 Task: Design a personalized luggage tag.
Action: Mouse moved to (170, 134)
Screenshot: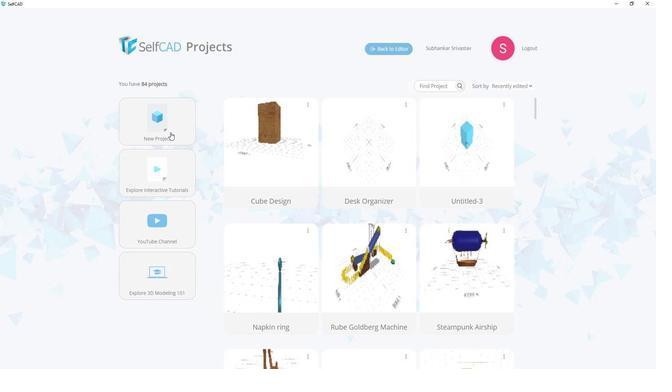 
Action: Mouse pressed left at (170, 134)
Screenshot: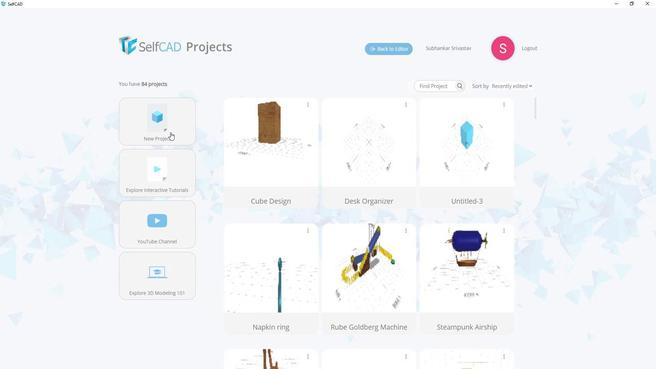 
Action: Mouse moved to (337, 151)
Screenshot: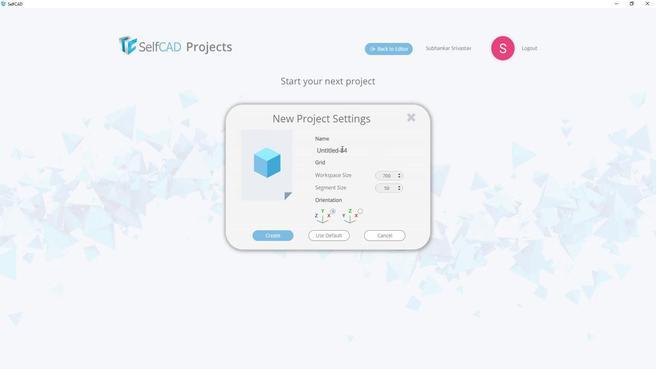 
Action: Mouse pressed left at (337, 151)
Screenshot: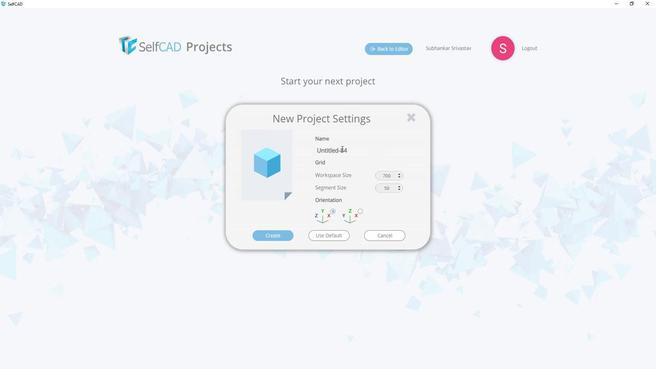 
Action: Mouse pressed left at (337, 151)
Screenshot: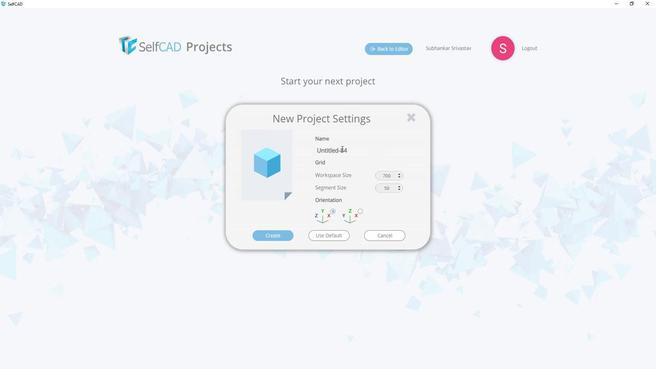 
Action: Key pressed <Key.shift>New<Key.space><Key.shift>Luggage<Key.space><Key.shift>Tag
Screenshot: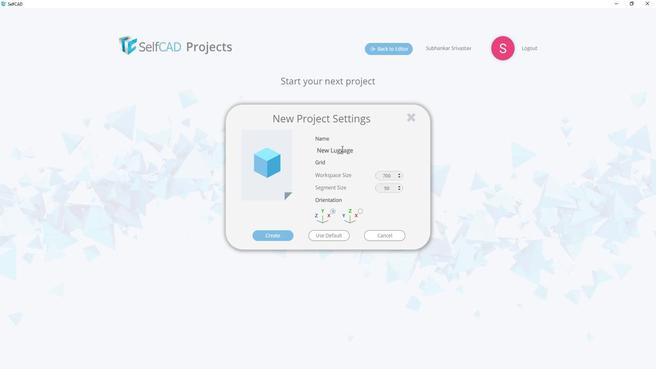
Action: Mouse moved to (274, 240)
Screenshot: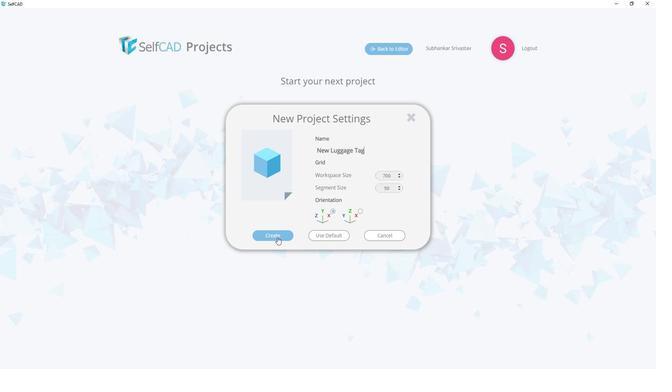 
Action: Mouse pressed left at (274, 240)
Screenshot: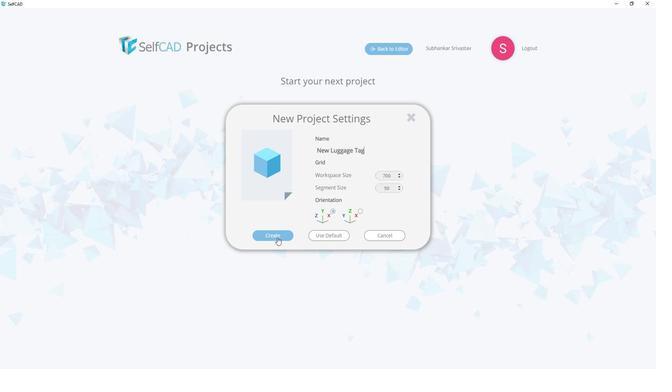 
Action: Mouse moved to (36, 69)
Screenshot: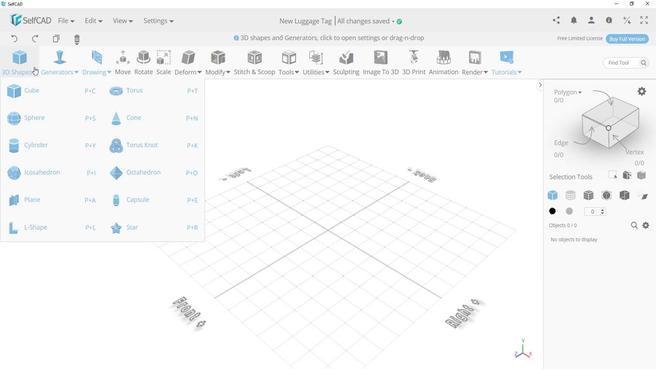 
Action: Mouse pressed left at (36, 69)
Screenshot: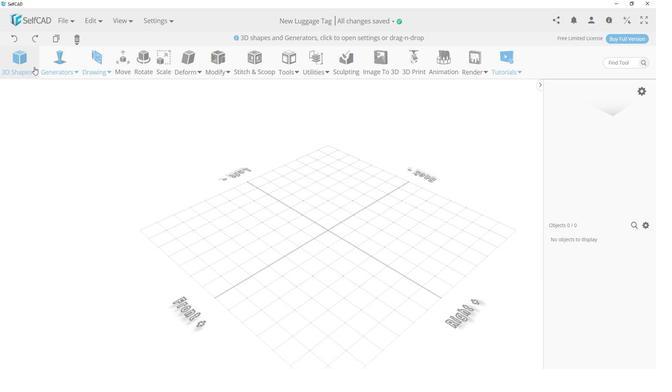
Action: Mouse moved to (72, 185)
Screenshot: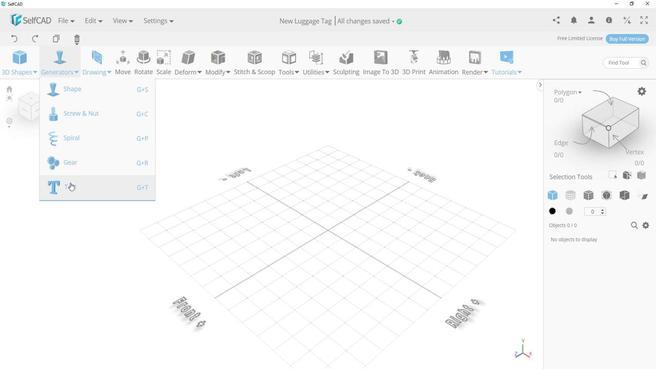 
Action: Mouse pressed left at (72, 185)
Screenshot: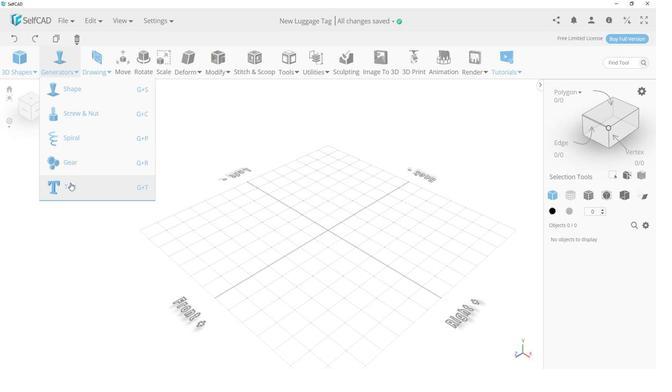
Action: Mouse moved to (34, 142)
Screenshot: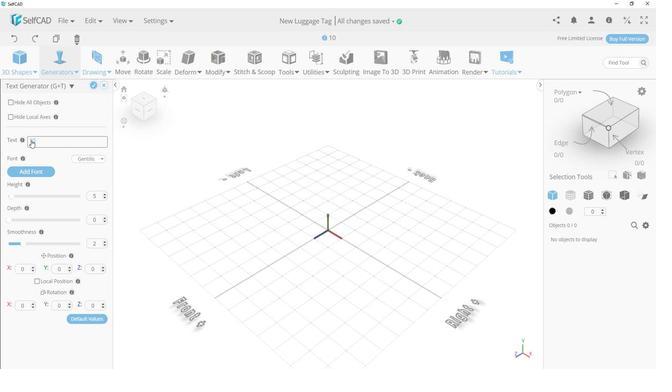 
Action: Mouse pressed left at (34, 142)
Screenshot: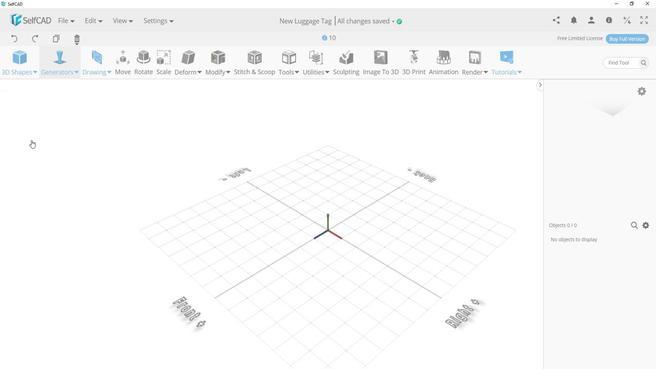 
Action: Mouse pressed left at (34, 142)
Screenshot: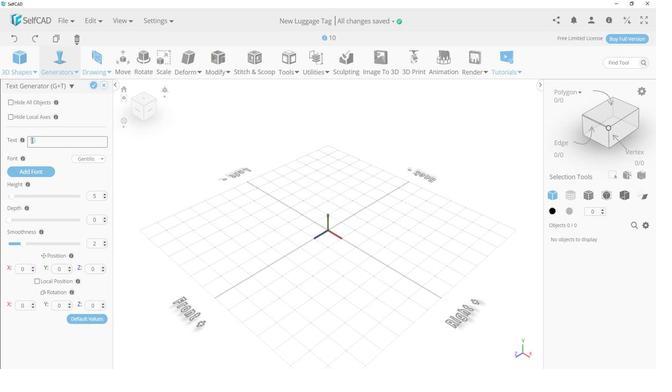 
Action: Key pressed m
Screenshot: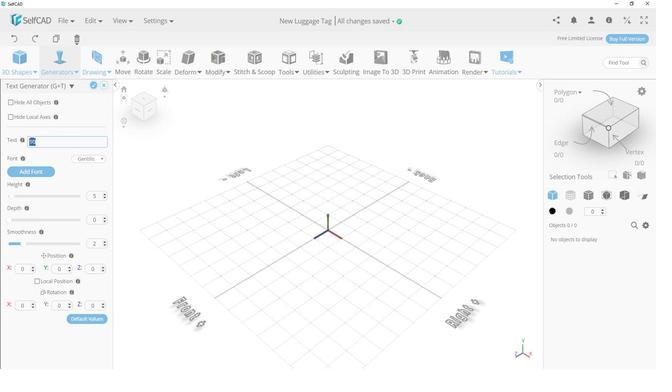 
Action: Mouse moved to (43, 144)
Screenshot: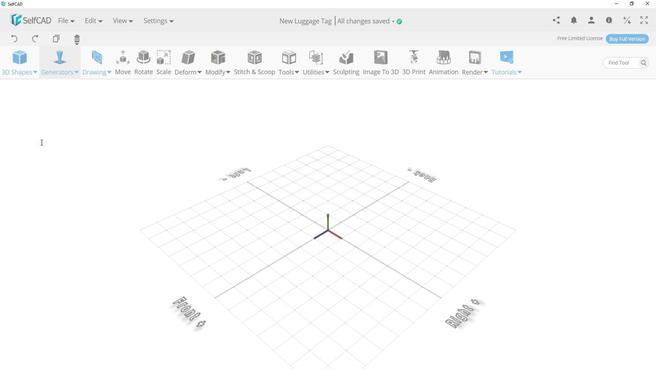 
Action: Key pressed <Key.backspace><Key.shift><<Key.backspace><Key.shift>M
Screenshot: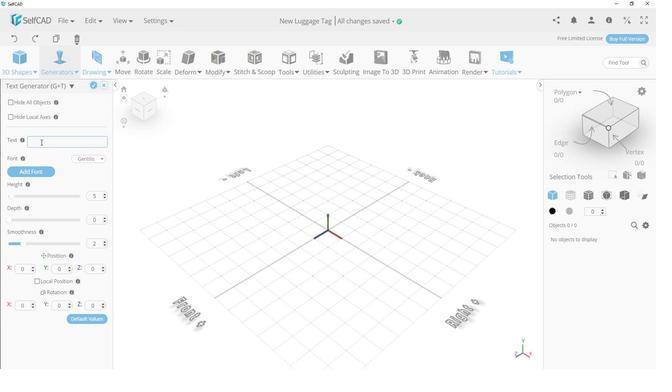 
Action: Mouse moved to (12, 199)
Screenshot: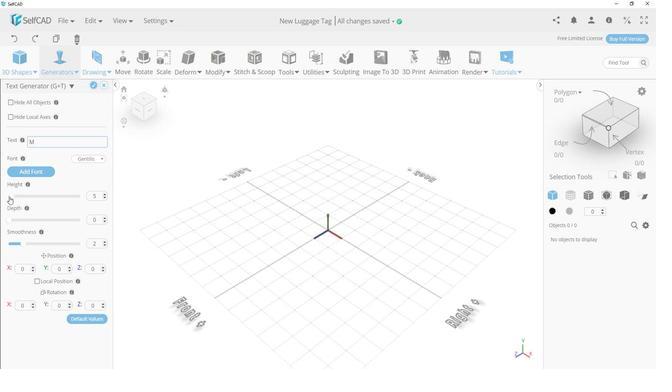 
Action: Mouse pressed left at (12, 199)
Screenshot: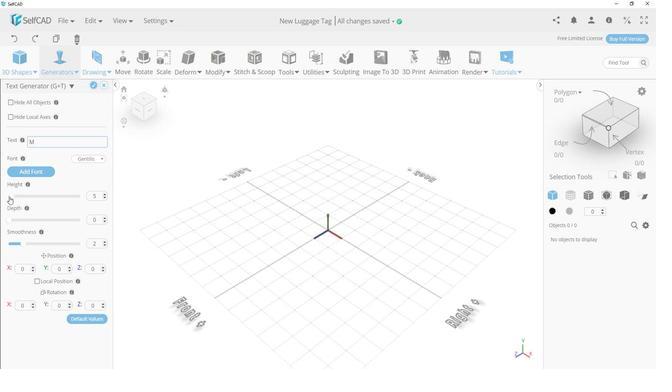 
Action: Mouse moved to (12, 222)
Screenshot: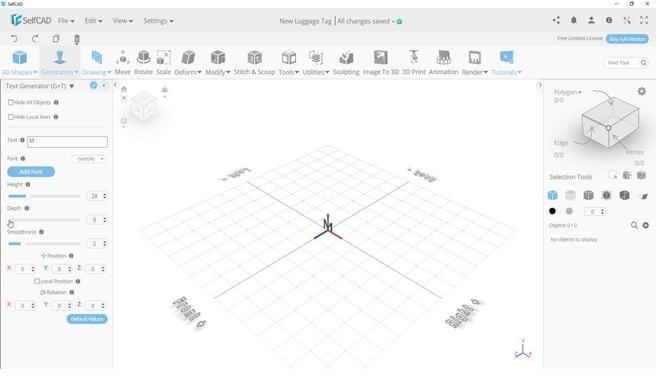 
Action: Mouse pressed left at (12, 222)
Screenshot: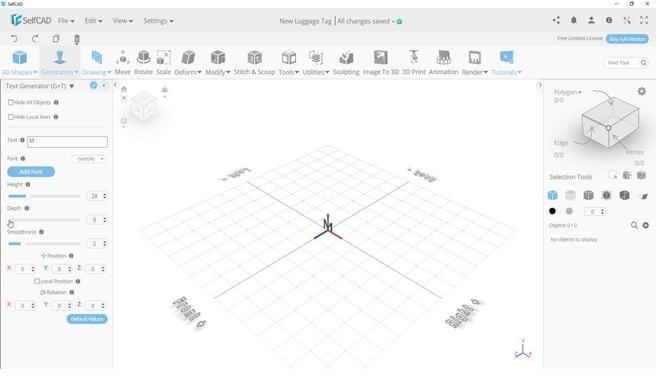 
Action: Mouse moved to (105, 225)
Screenshot: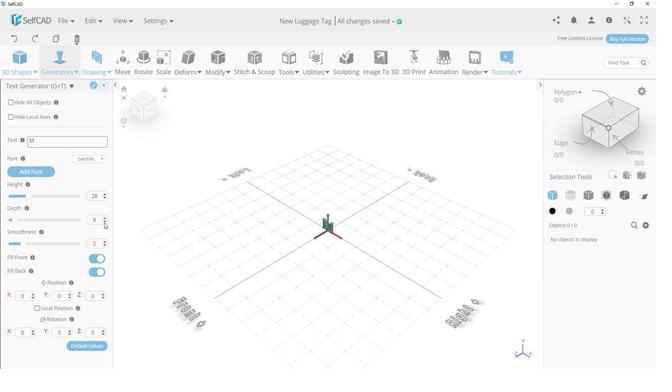 
Action: Mouse pressed left at (105, 225)
Screenshot: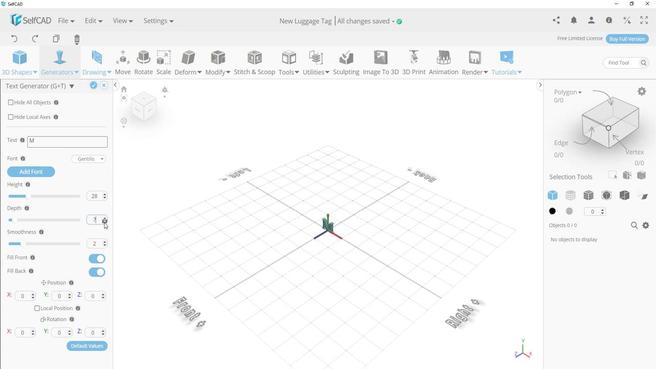 
Action: Mouse pressed left at (105, 225)
Screenshot: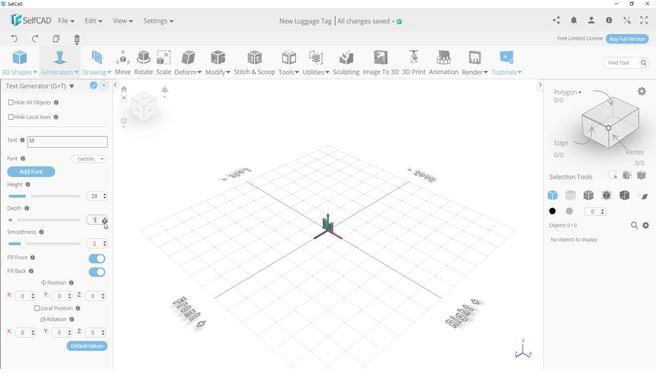 
Action: Mouse moved to (295, 252)
Screenshot: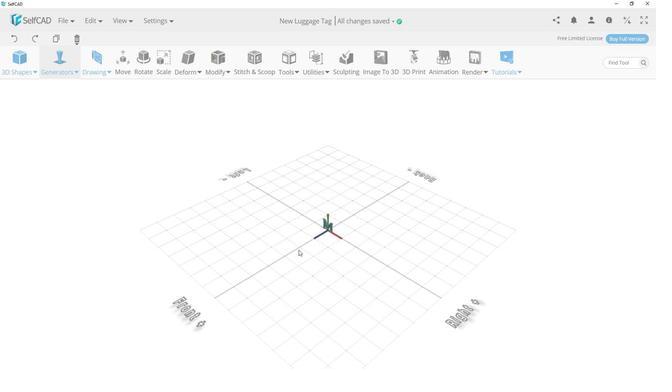 
Action: Mouse pressed left at (295, 252)
Screenshot: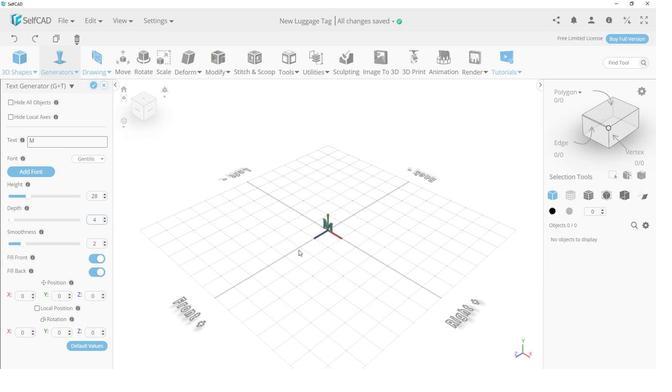 
Action: Mouse moved to (104, 163)
Screenshot: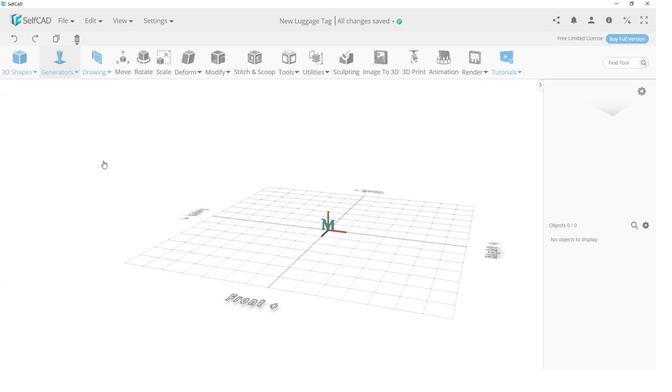 
Action: Mouse pressed left at (104, 163)
Screenshot: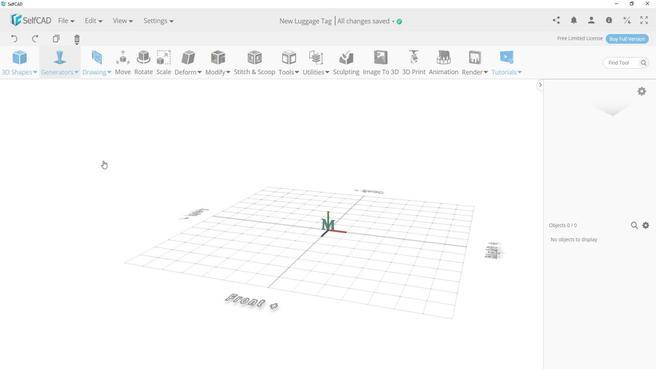 
Action: Mouse moved to (89, 191)
Screenshot: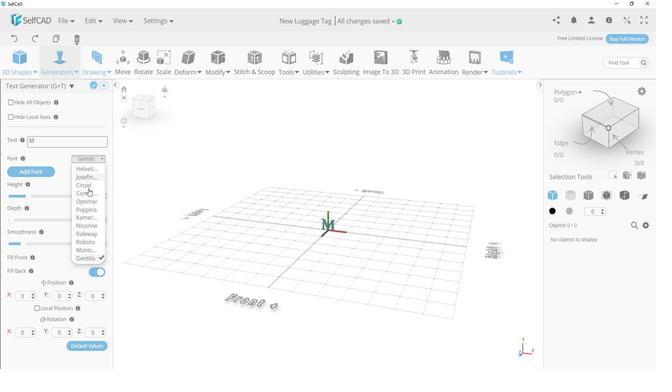 
Action: Mouse pressed left at (89, 191)
Screenshot: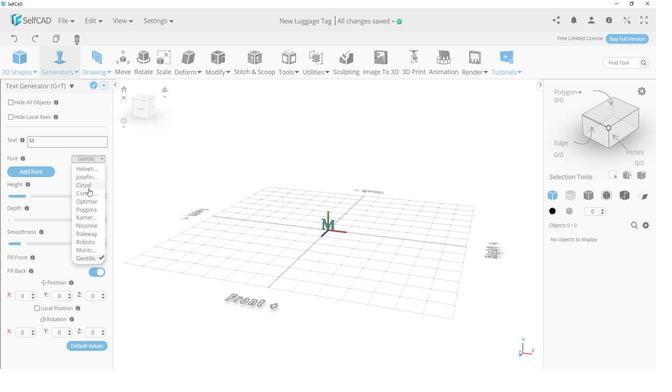 
Action: Mouse moved to (104, 161)
Screenshot: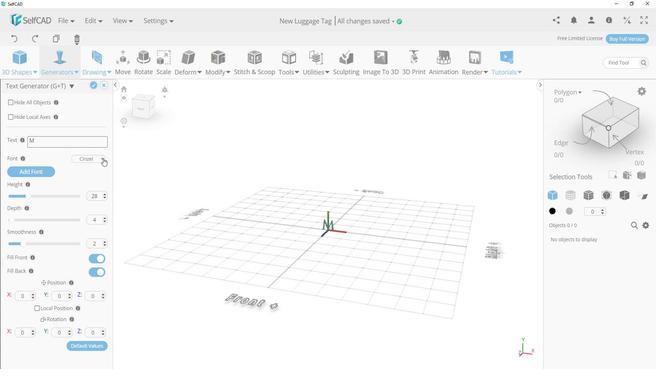 
Action: Mouse pressed left at (104, 161)
Screenshot: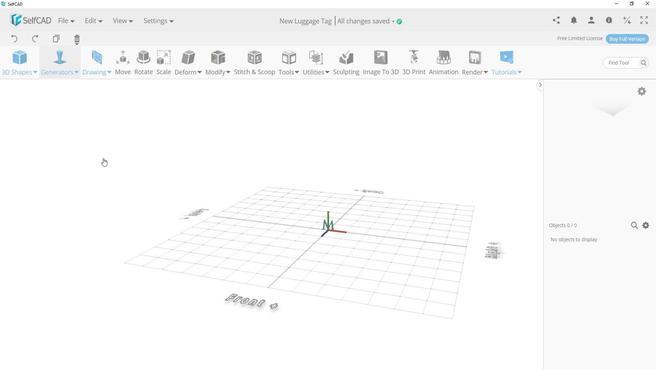 
Action: Mouse moved to (91, 203)
Screenshot: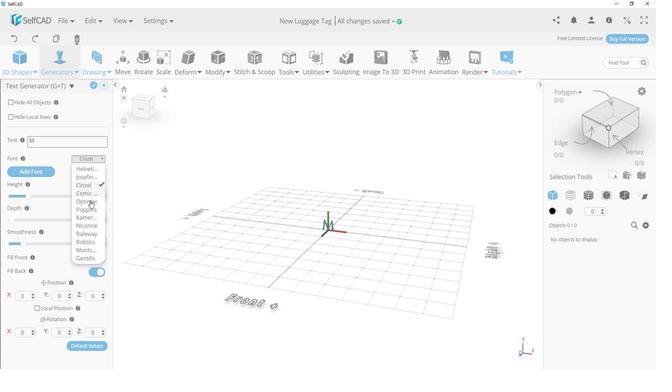 
Action: Mouse pressed left at (91, 203)
Screenshot: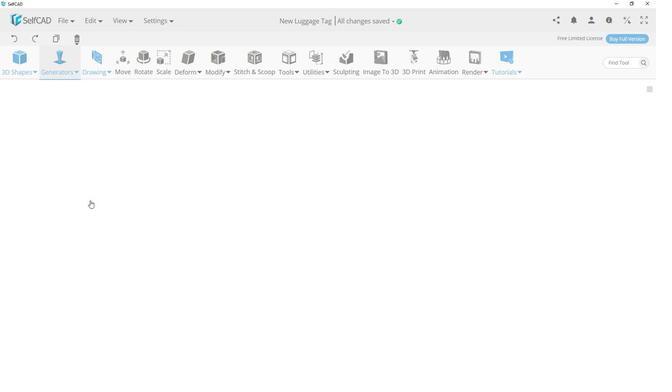 
Action: Mouse moved to (95, 164)
Screenshot: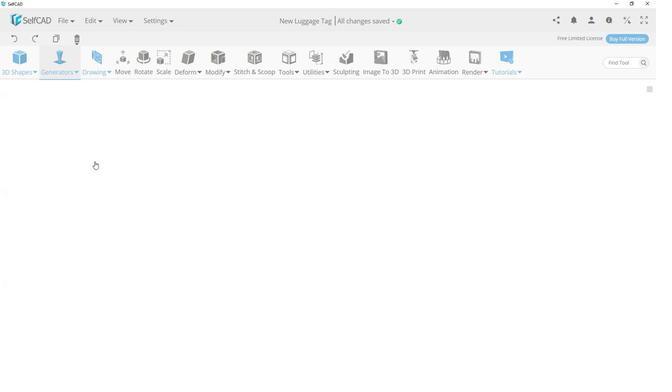 
Action: Mouse pressed left at (95, 164)
Screenshot: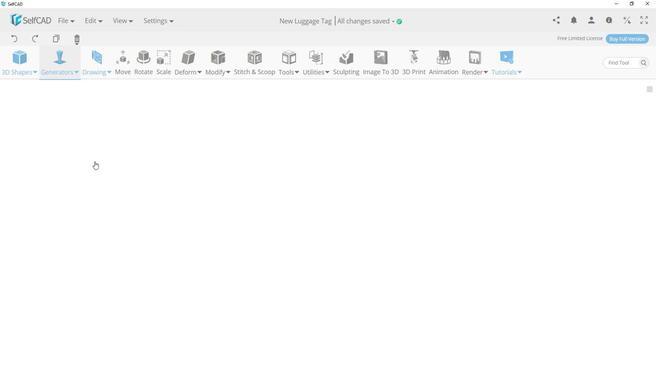 
Action: Mouse moved to (90, 235)
Screenshot: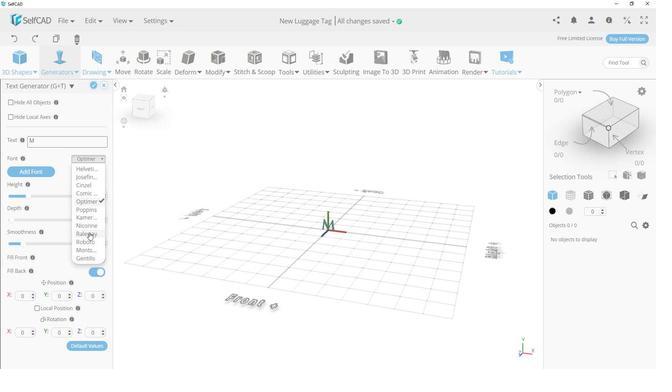 
Action: Mouse pressed left at (90, 235)
Screenshot: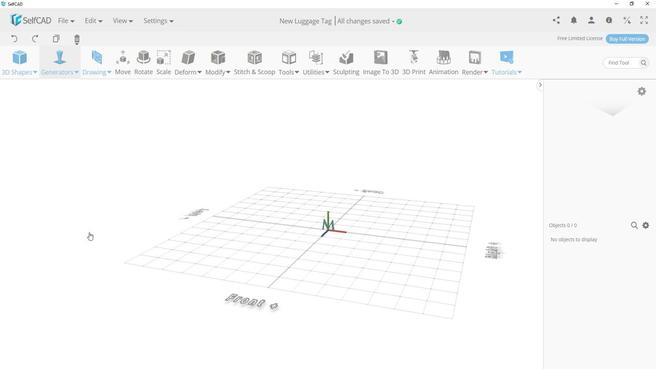 
Action: Mouse moved to (100, 158)
Screenshot: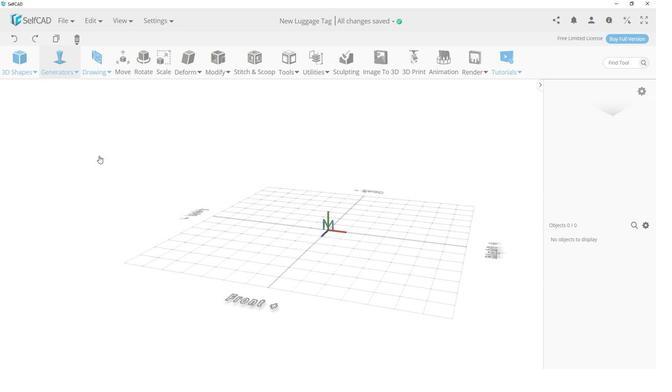 
Action: Mouse pressed left at (100, 158)
Screenshot: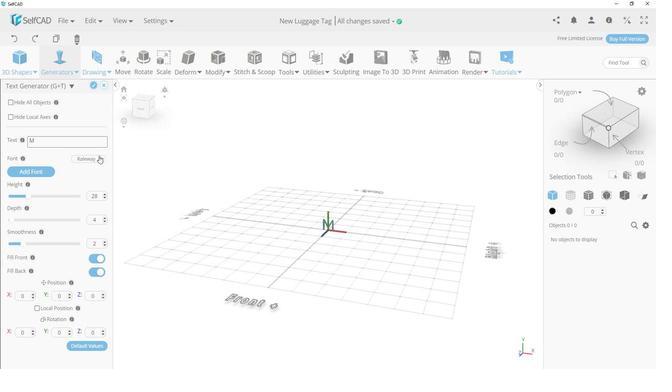 
Action: Mouse moved to (87, 247)
Screenshot: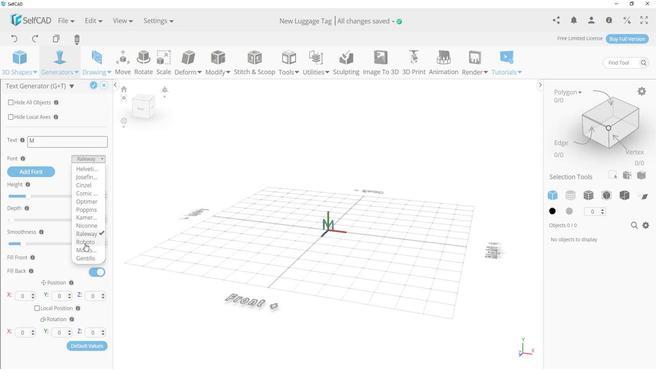 
Action: Mouse pressed left at (87, 247)
Screenshot: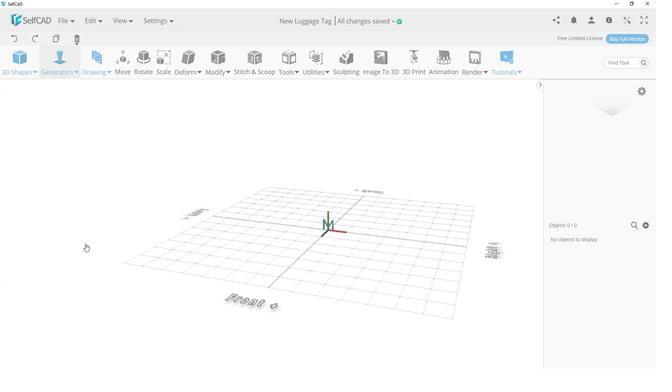 
Action: Mouse moved to (101, 162)
Screenshot: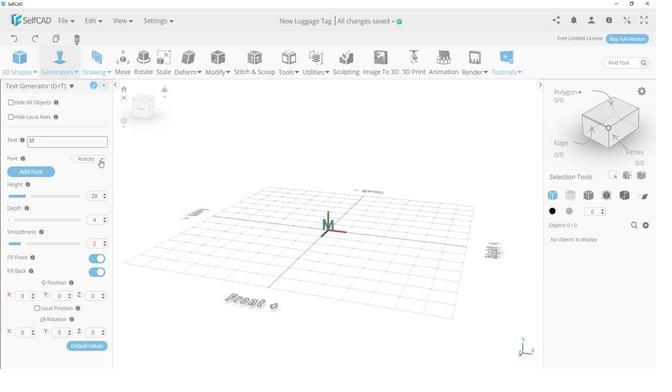 
Action: Mouse pressed left at (101, 162)
Screenshot: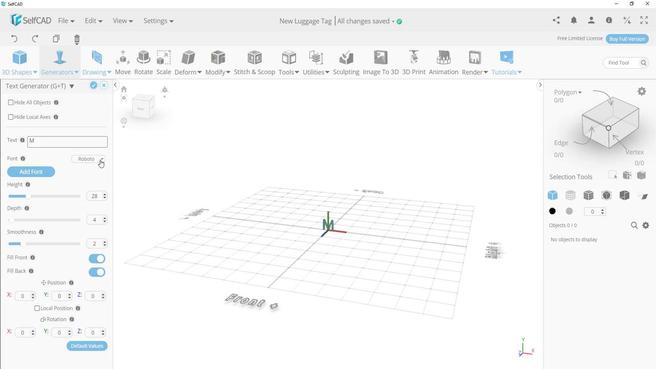 
Action: Mouse moved to (89, 254)
Screenshot: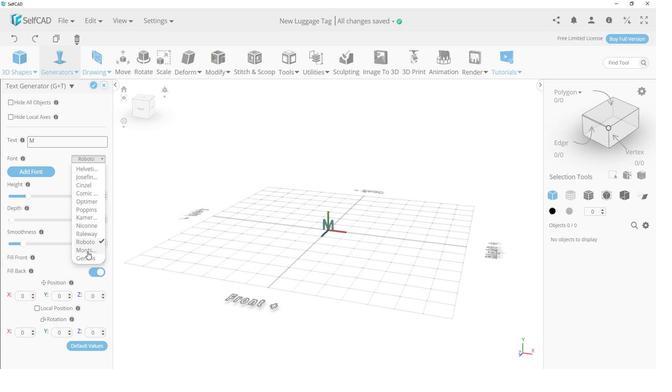 
Action: Mouse pressed left at (89, 254)
Screenshot: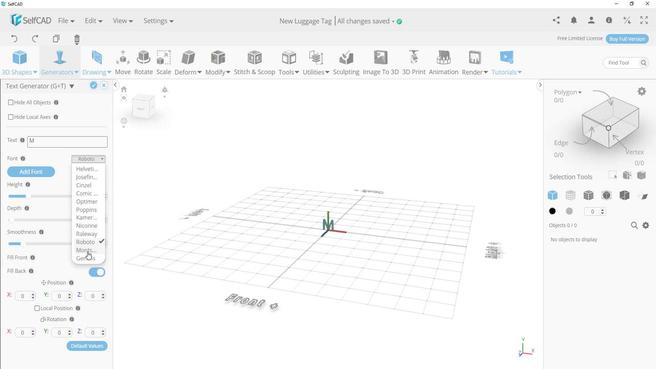 
Action: Mouse moved to (99, 162)
Screenshot: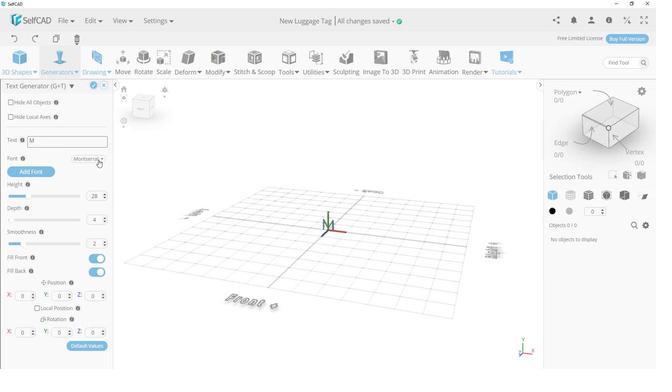 
Action: Mouse pressed left at (99, 162)
Screenshot: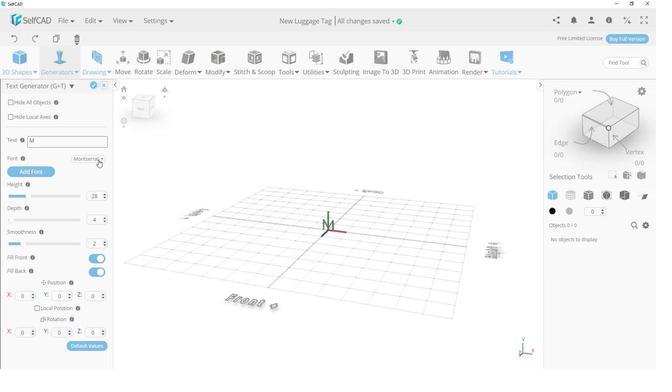 
Action: Mouse moved to (93, 262)
Screenshot: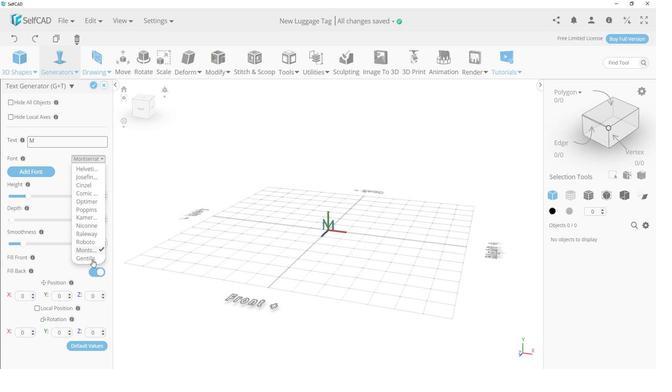 
Action: Mouse pressed left at (93, 262)
Screenshot: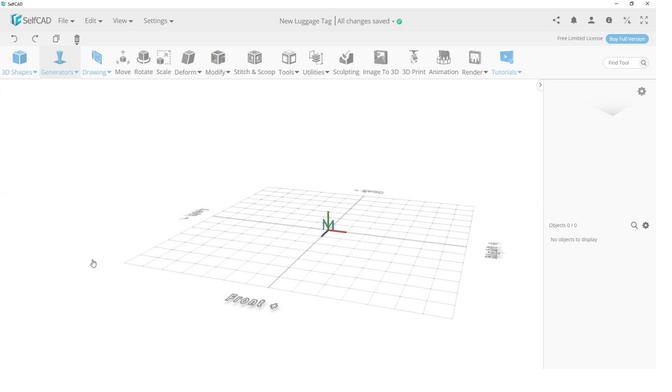 
Action: Mouse moved to (95, 163)
Screenshot: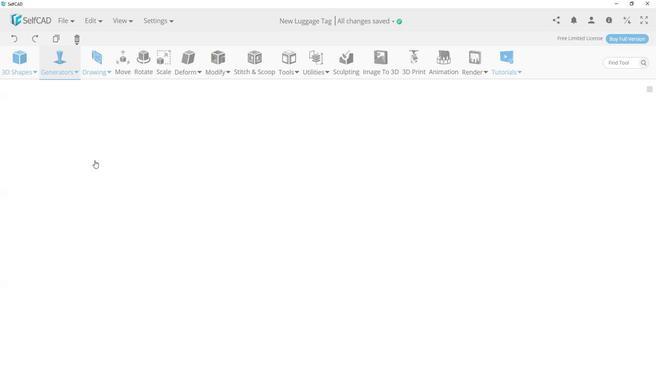 
Action: Mouse pressed left at (95, 163)
Screenshot: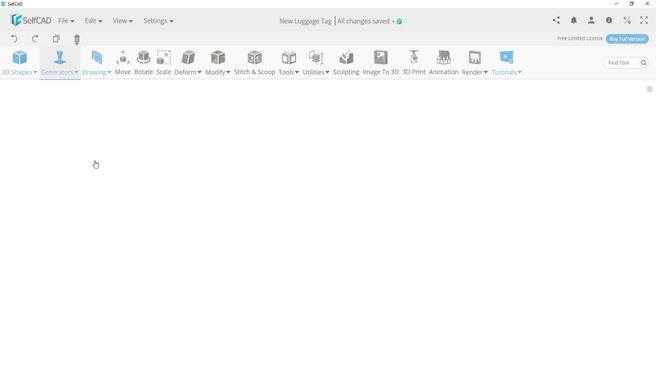 
Action: Mouse moved to (87, 212)
Screenshot: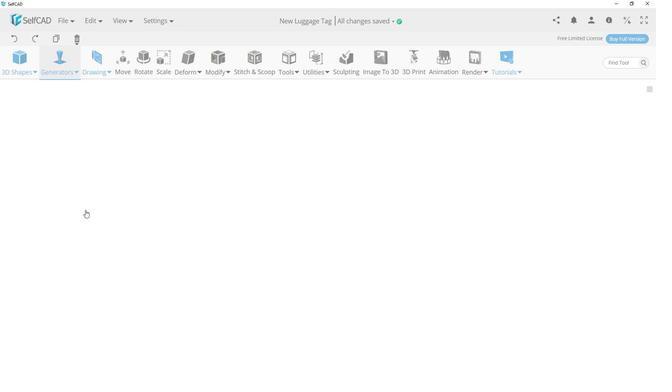 
Action: Mouse pressed left at (87, 212)
Screenshot: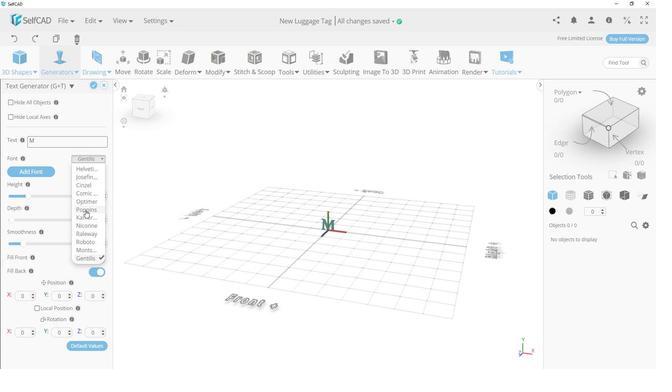 
Action: Mouse moved to (376, 243)
Screenshot: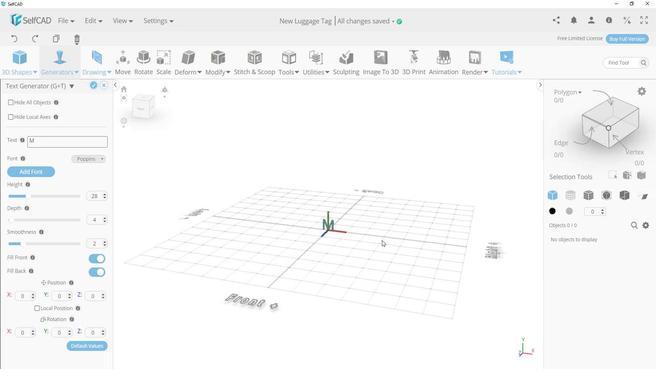 
Action: Mouse scrolled (376, 243) with delta (0, 0)
Screenshot: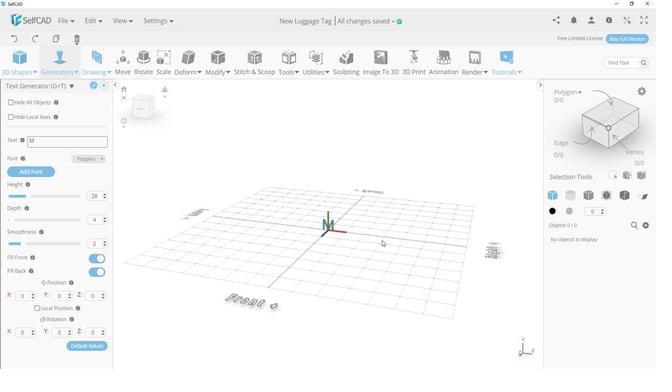 
Action: Mouse scrolled (376, 243) with delta (0, 0)
Screenshot: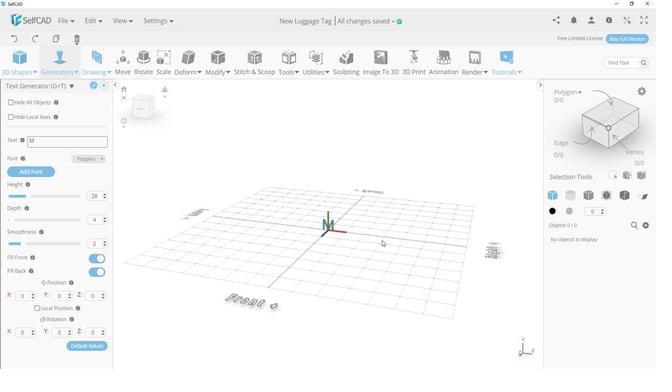 
Action: Mouse scrolled (376, 243) with delta (0, 0)
Screenshot: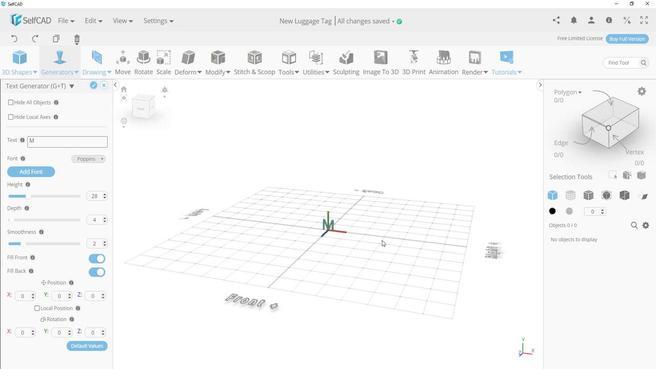 
Action: Mouse scrolled (376, 243) with delta (0, 0)
Screenshot: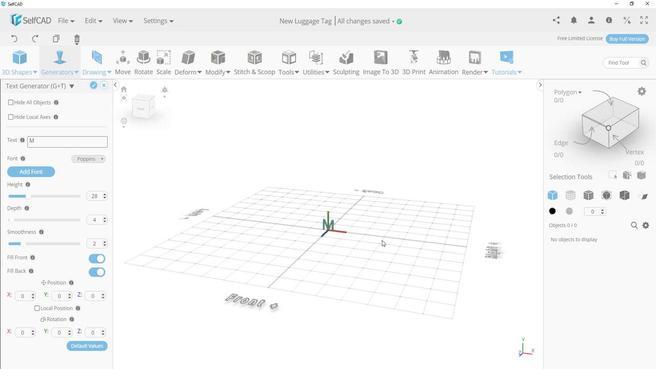 
Action: Mouse scrolled (376, 243) with delta (0, 0)
Screenshot: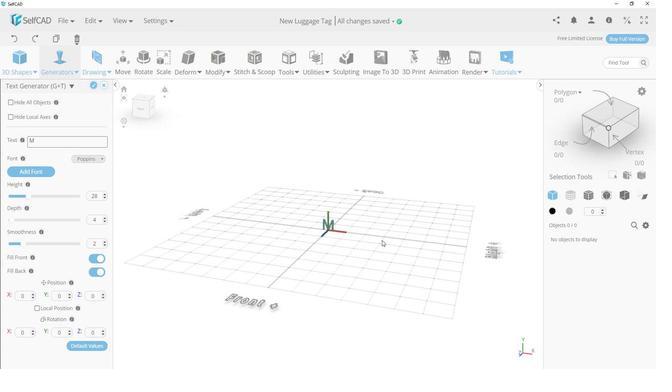
Action: Mouse scrolled (376, 243) with delta (0, 0)
Screenshot: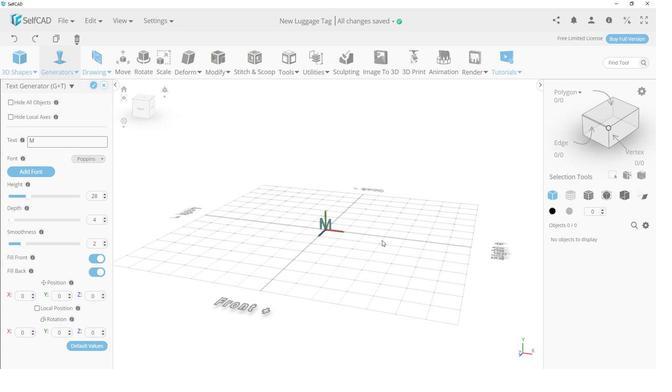 
Action: Mouse scrolled (376, 243) with delta (0, 0)
Screenshot: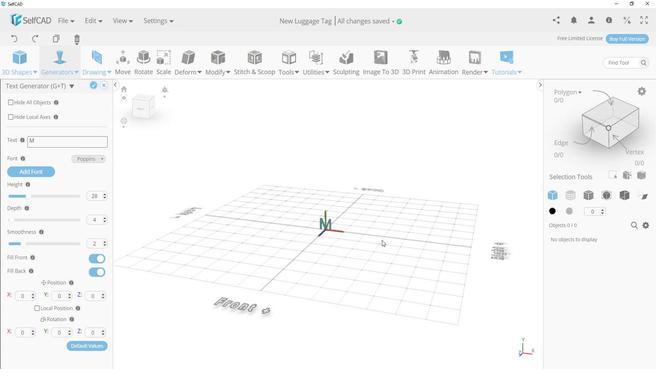 
Action: Mouse scrolled (376, 243) with delta (0, 0)
Screenshot: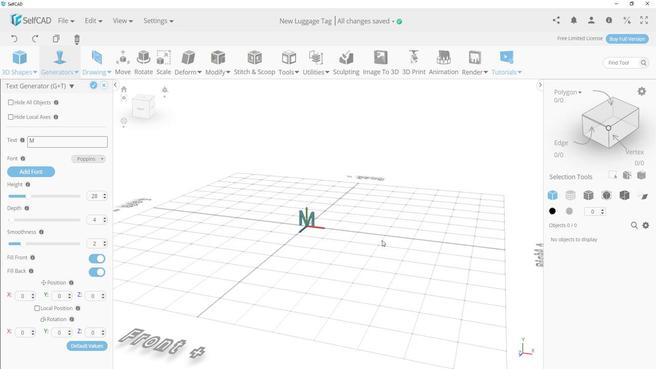 
Action: Mouse scrolled (376, 243) with delta (0, 0)
Screenshot: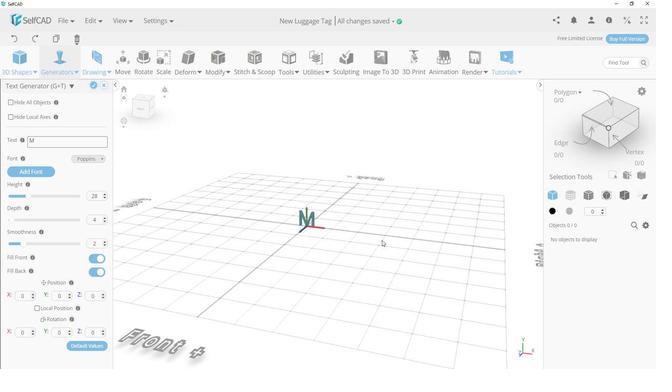 
Action: Mouse scrolled (376, 243) with delta (0, 0)
Screenshot: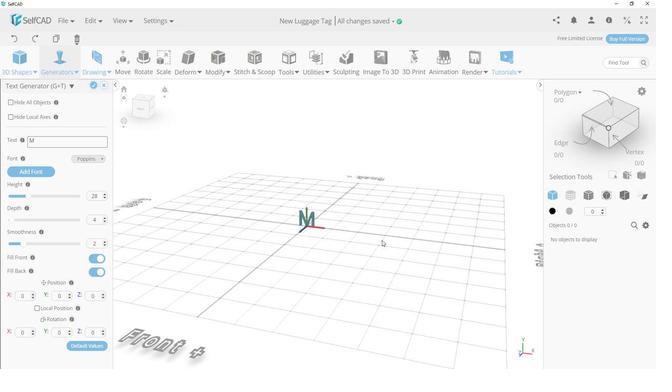 
Action: Mouse scrolled (376, 243) with delta (0, 0)
Screenshot: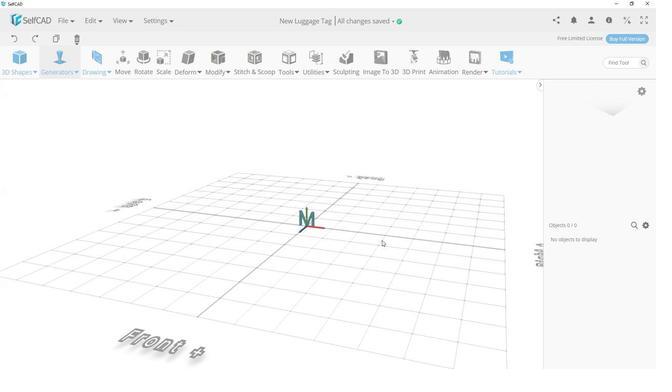 
Action: Mouse scrolled (376, 243) with delta (0, 0)
Screenshot: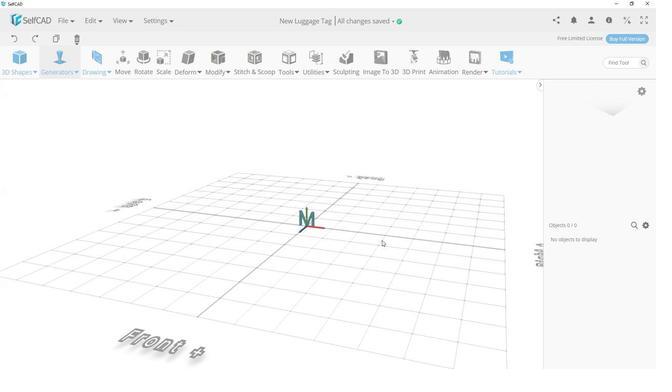 
Action: Mouse scrolled (376, 243) with delta (0, 0)
Screenshot: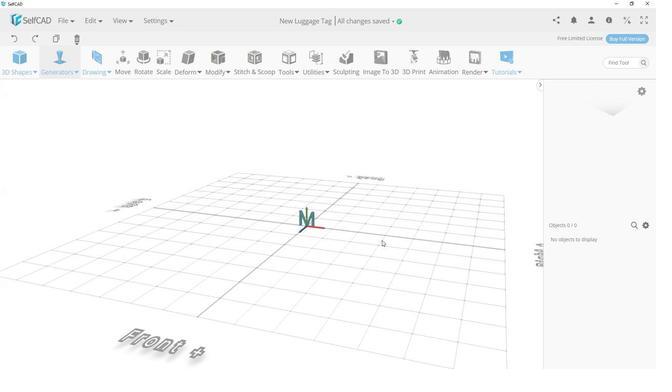 
Action: Mouse scrolled (376, 243) with delta (0, 0)
Screenshot: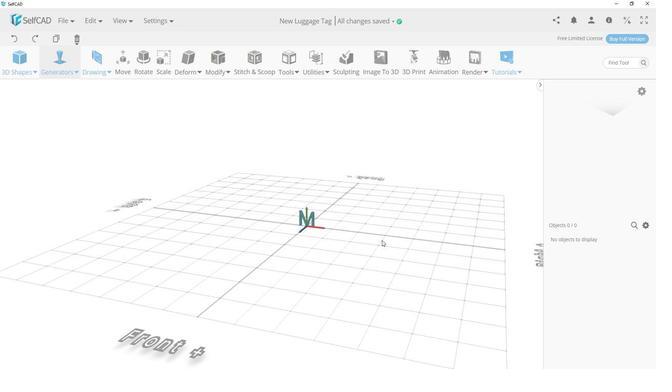 
Action: Mouse scrolled (376, 243) with delta (0, 0)
Screenshot: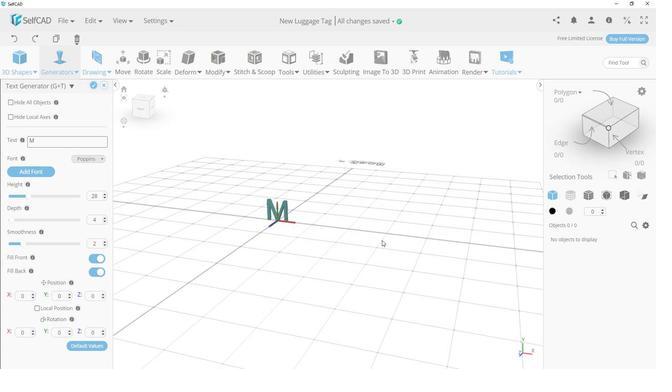 
Action: Mouse scrolled (376, 243) with delta (0, 0)
Screenshot: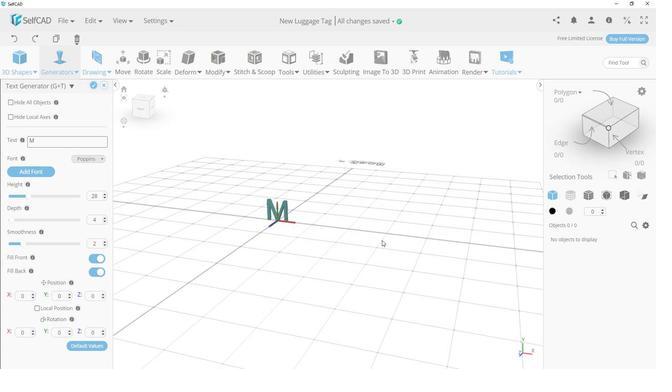 
Action: Mouse scrolled (376, 243) with delta (0, 0)
Screenshot: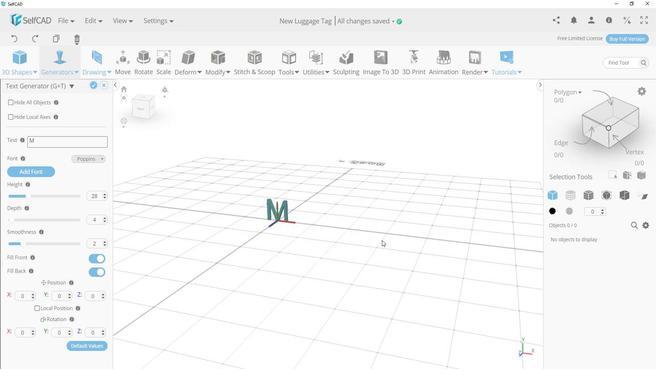 
Action: Mouse scrolled (376, 243) with delta (0, 0)
Screenshot: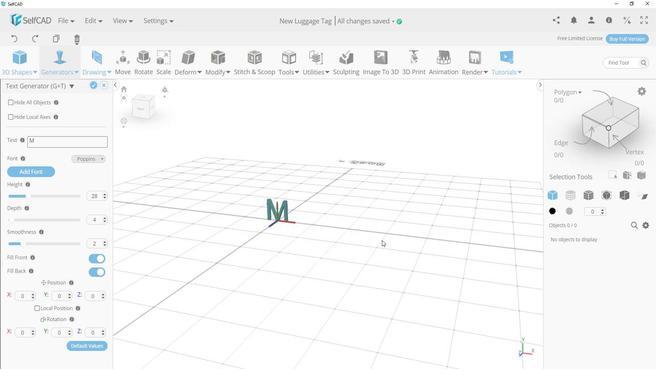 
Action: Mouse moved to (376, 243)
Screenshot: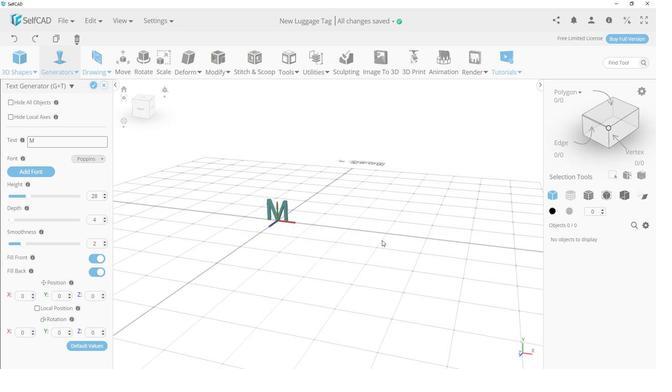 
Action: Mouse scrolled (376, 243) with delta (0, 0)
Screenshot: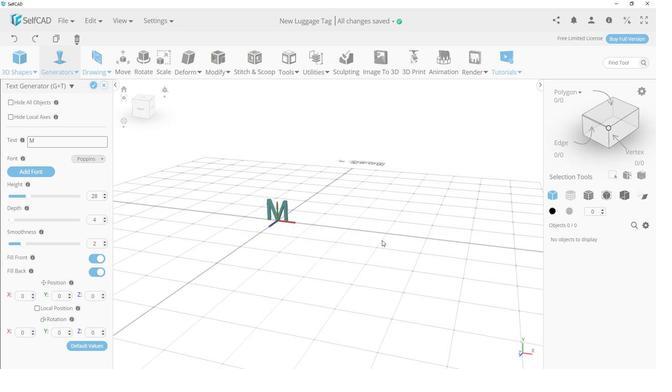 
Action: Mouse scrolled (376, 243) with delta (0, 0)
Screenshot: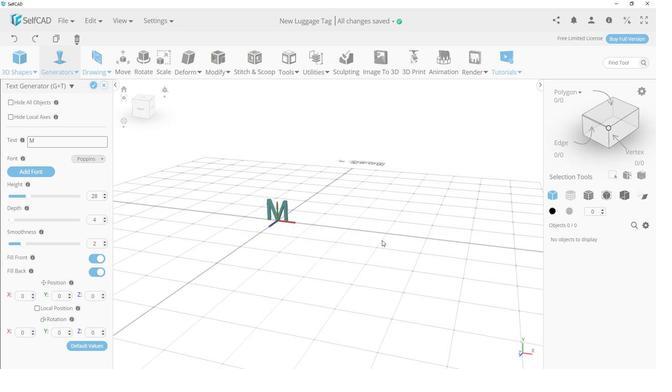 
Action: Mouse moved to (321, 268)
Screenshot: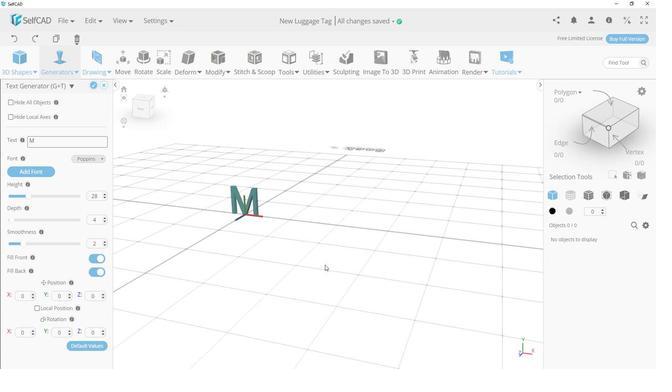 
Action: Mouse pressed left at (321, 268)
Screenshot: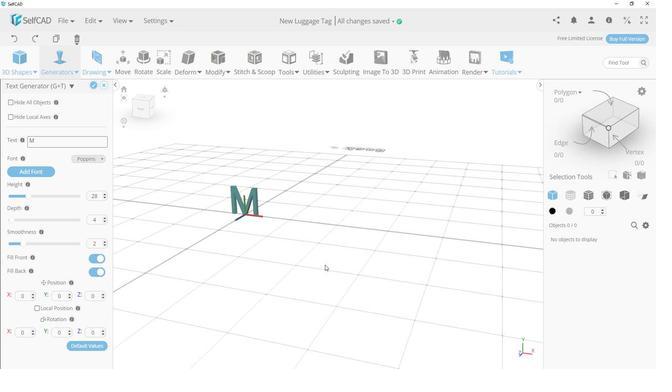 
Action: Mouse moved to (94, 160)
Screenshot: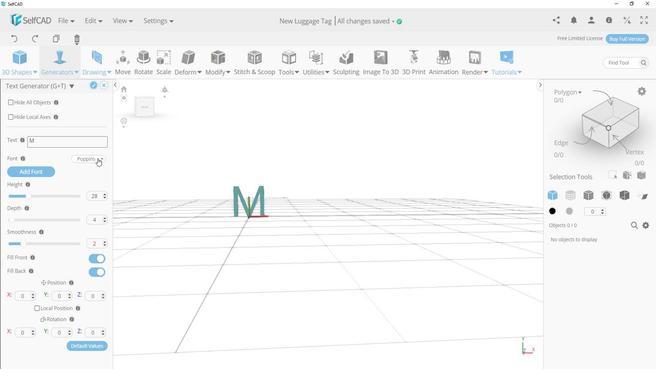 
Action: Mouse pressed left at (94, 160)
Screenshot: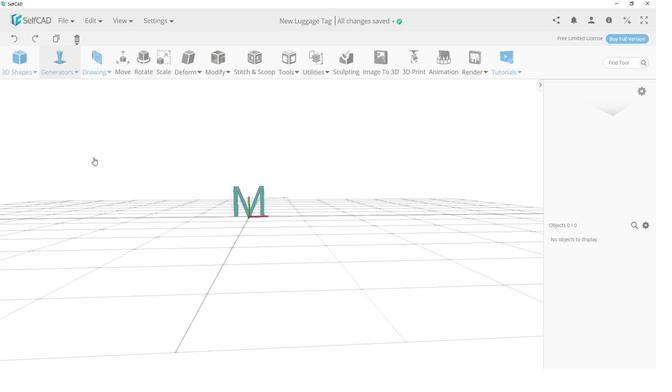 
Action: Mouse moved to (87, 236)
Screenshot: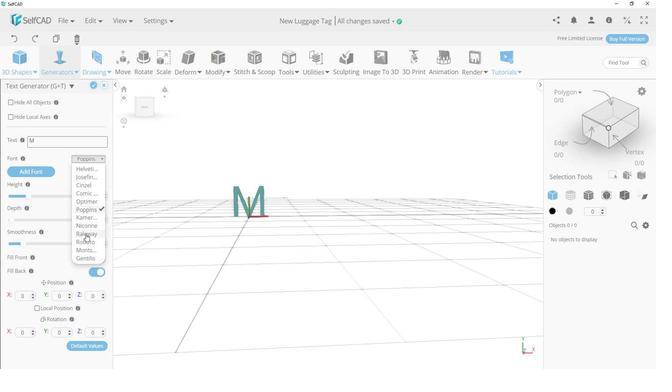 
Action: Mouse pressed left at (87, 236)
Screenshot: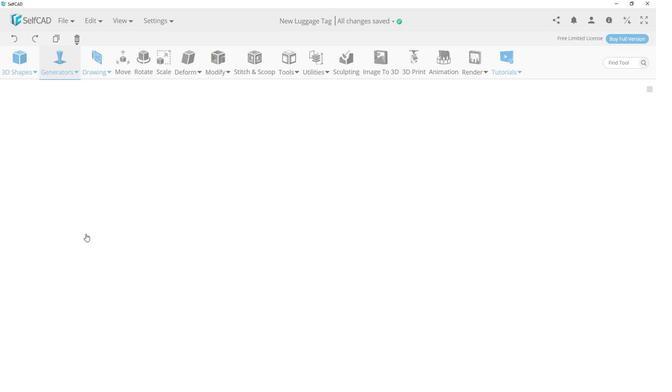 
Action: Mouse moved to (99, 163)
Screenshot: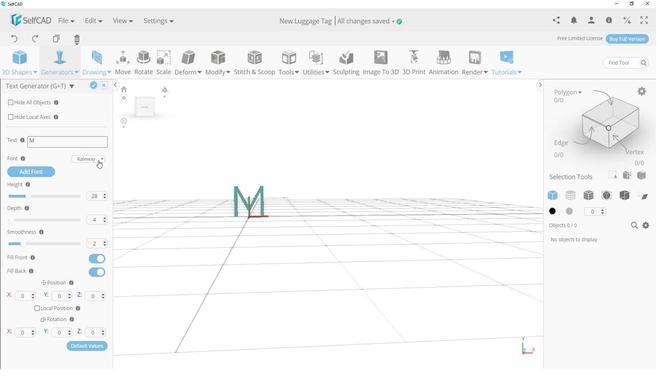 
Action: Mouse pressed left at (99, 163)
Screenshot: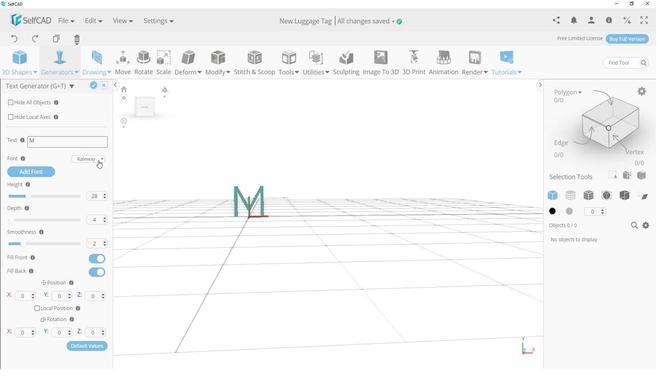 
Action: Mouse moved to (93, 180)
Screenshot: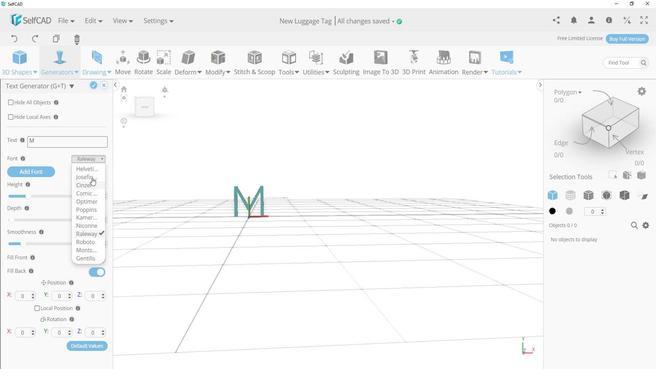 
Action: Mouse pressed left at (93, 180)
Screenshot: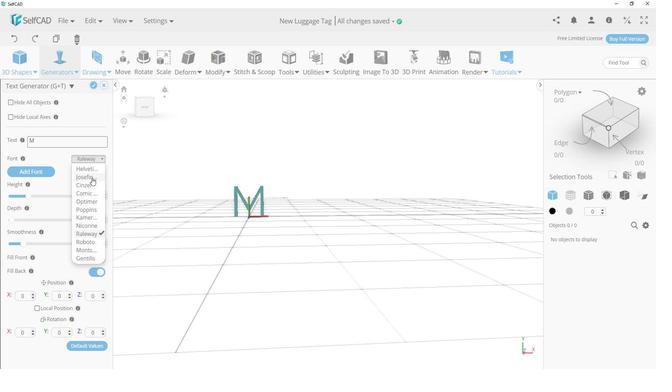 
Action: Mouse moved to (102, 162)
Screenshot: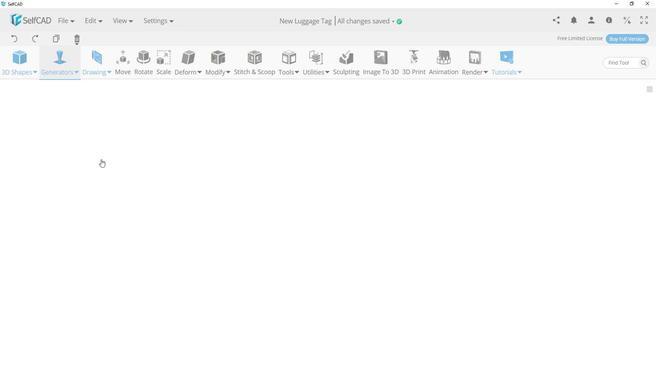 
Action: Mouse pressed left at (102, 162)
Screenshot: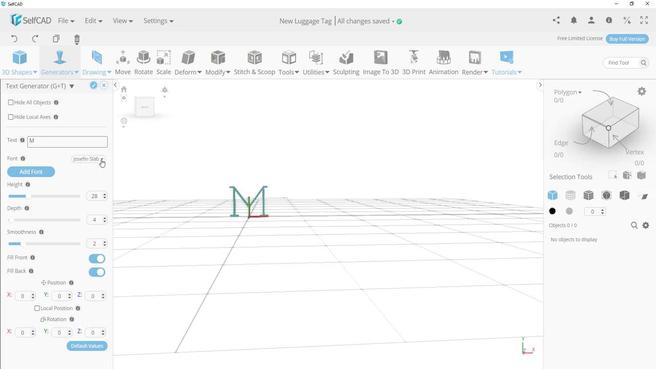 
Action: Mouse moved to (97, 220)
Screenshot: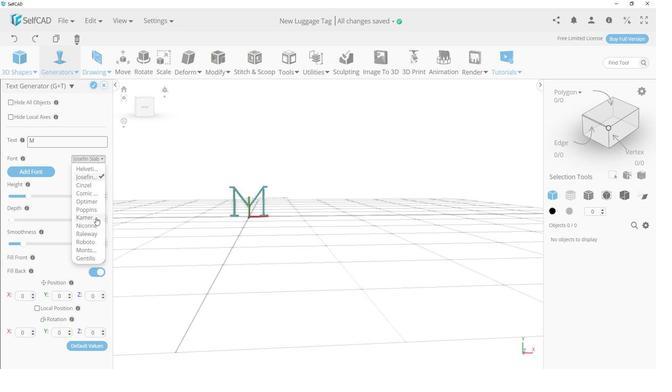 
Action: Mouse scrolled (97, 221) with delta (0, 0)
Screenshot: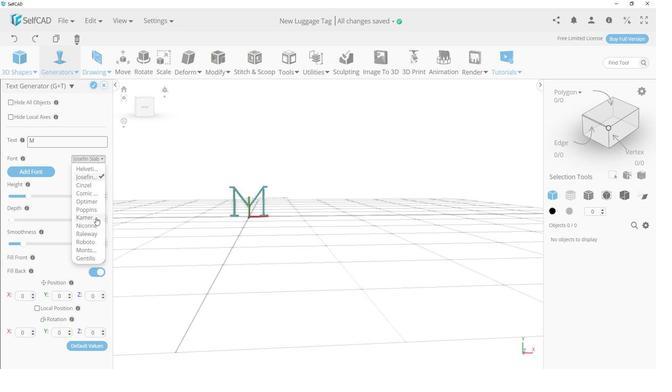 
Action: Mouse scrolled (97, 221) with delta (0, 0)
Screenshot: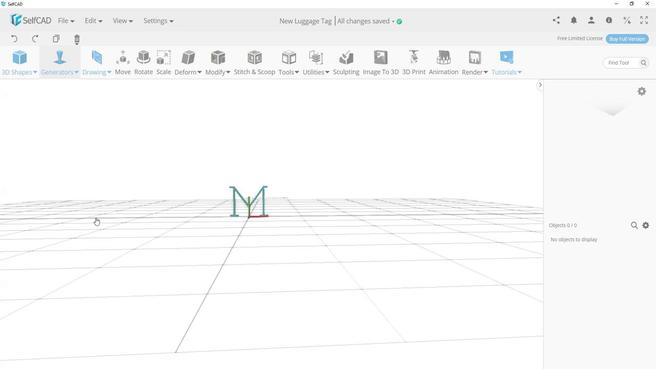 
Action: Mouse scrolled (97, 221) with delta (0, 0)
Screenshot: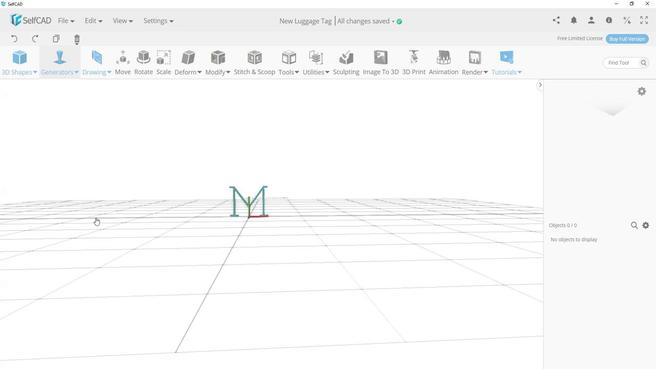 
Action: Mouse moved to (96, 220)
Screenshot: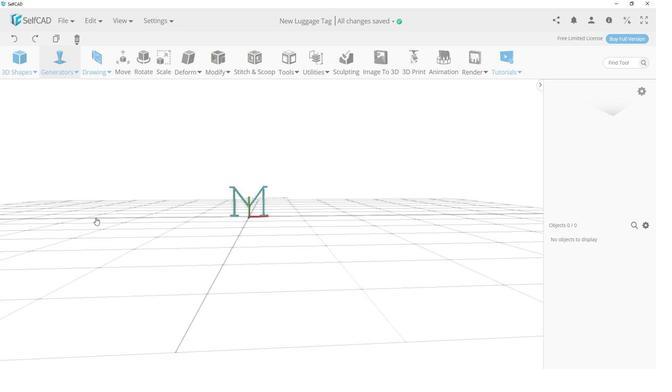
Action: Mouse scrolled (96, 221) with delta (0, 0)
Screenshot: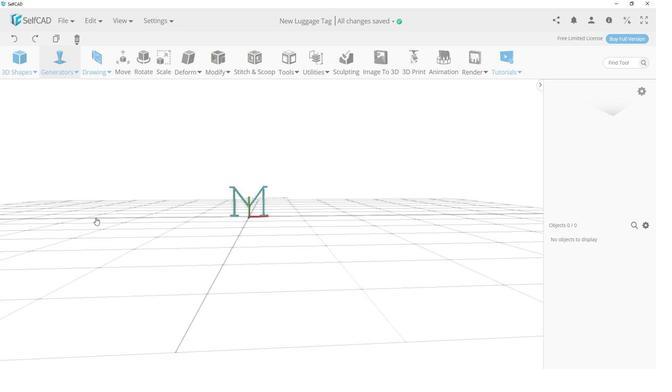 
Action: Mouse scrolled (96, 221) with delta (0, 0)
Screenshot: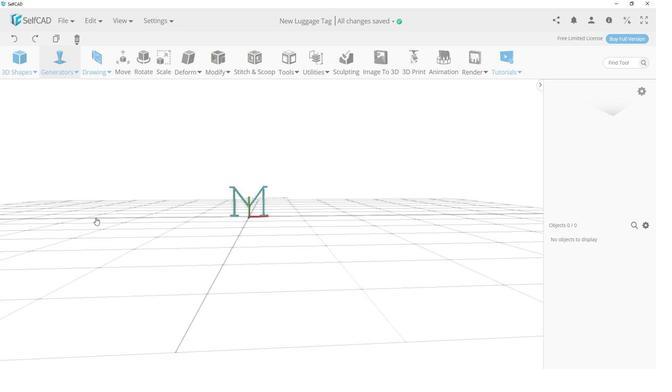 
Action: Mouse moved to (95, 218)
Screenshot: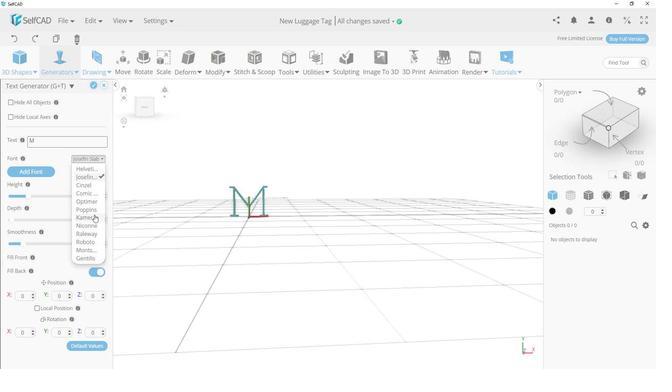 
Action: Mouse scrolled (95, 218) with delta (0, 0)
Screenshot: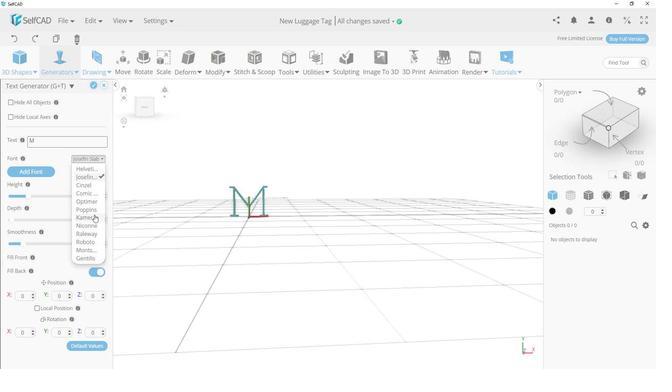 
Action: Mouse moved to (92, 211)
Screenshot: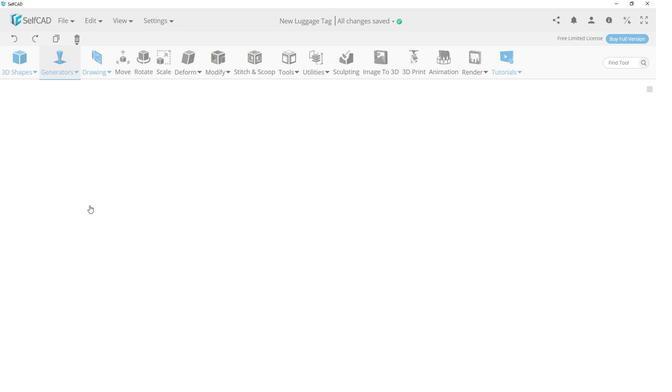 
Action: Mouse scrolled (92, 211) with delta (0, 0)
Screenshot: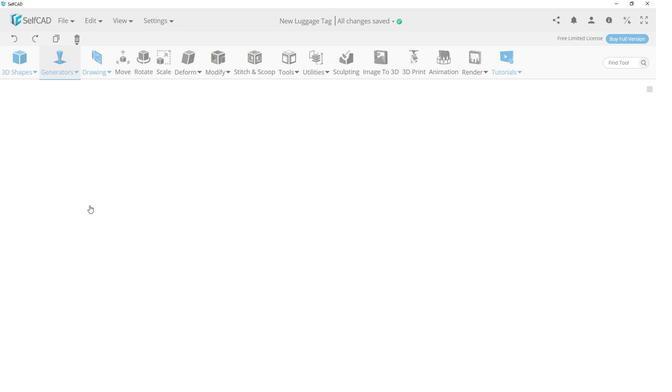 
Action: Mouse moved to (91, 210)
Screenshot: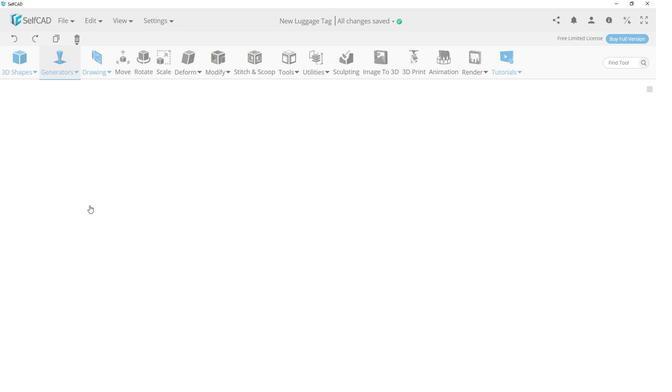 
Action: Mouse scrolled (91, 210) with delta (0, 0)
Screenshot: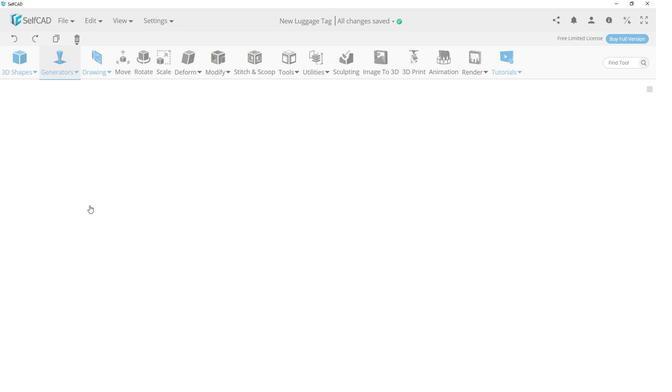 
Action: Mouse moved to (90, 208)
Screenshot: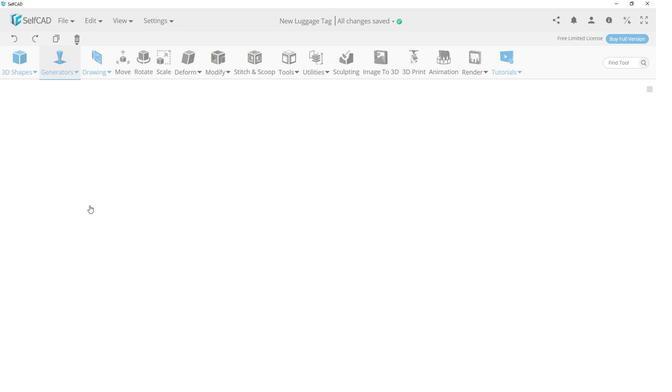 
Action: Mouse scrolled (90, 209) with delta (0, 0)
Screenshot: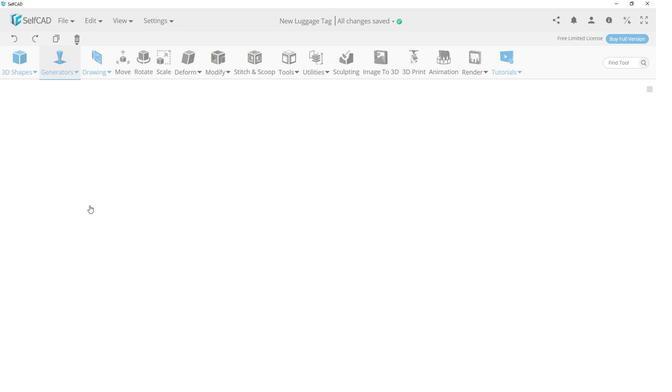 
Action: Mouse moved to (90, 207)
Screenshot: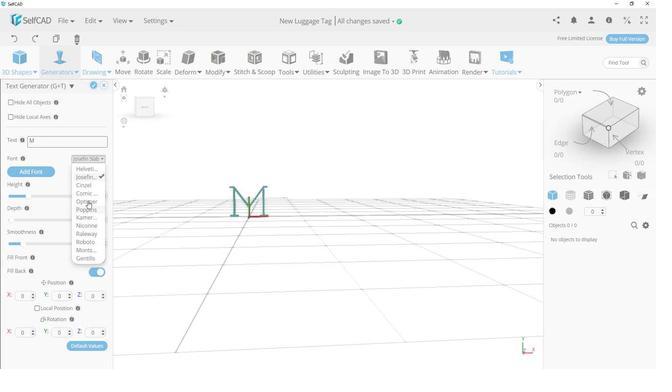 
Action: Mouse scrolled (90, 207) with delta (0, 0)
Screenshot: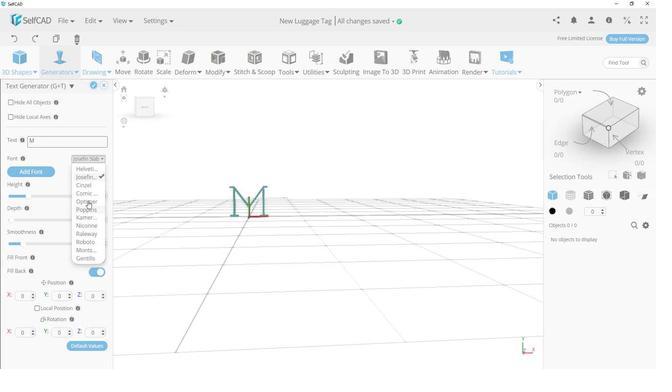 
Action: Mouse moved to (89, 203)
Screenshot: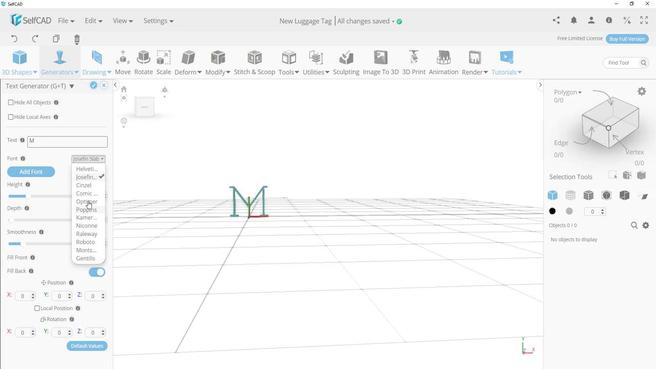 
Action: Mouse scrolled (89, 203) with delta (0, 0)
Screenshot: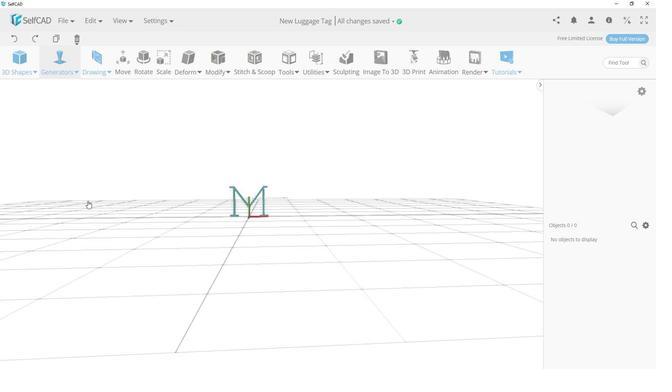 
Action: Mouse scrolled (89, 203) with delta (0, 0)
Screenshot: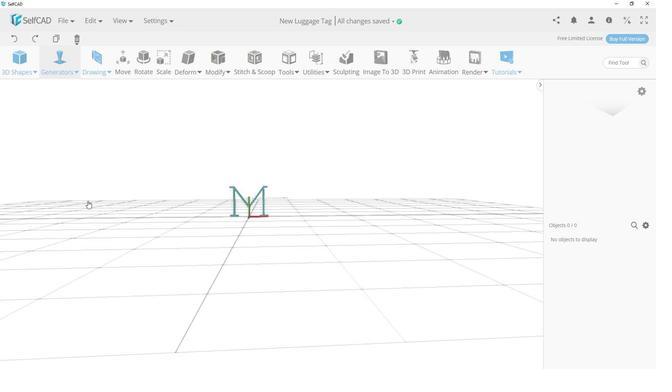 
Action: Mouse scrolled (89, 203) with delta (0, 0)
Screenshot: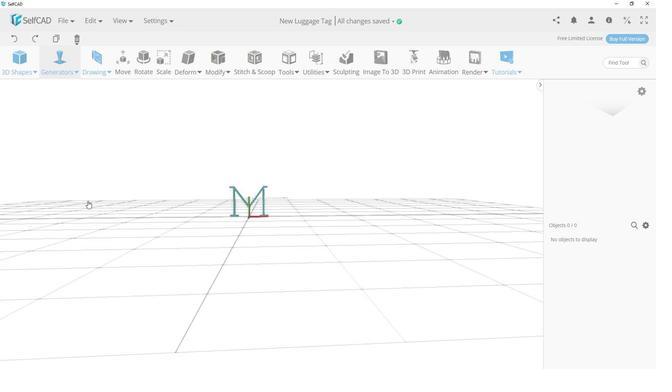 
Action: Mouse scrolled (89, 203) with delta (0, 0)
Screenshot: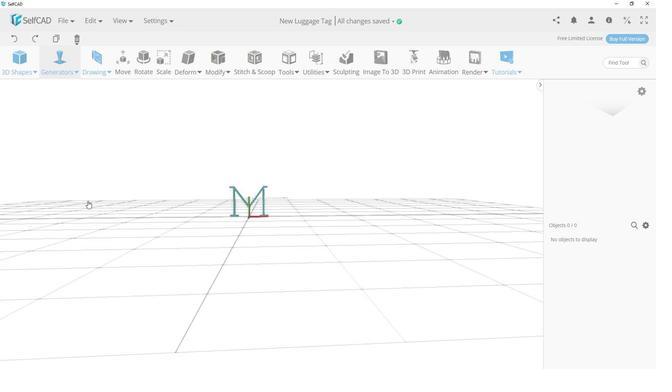 
Action: Mouse scrolled (89, 203) with delta (0, 0)
Screenshot: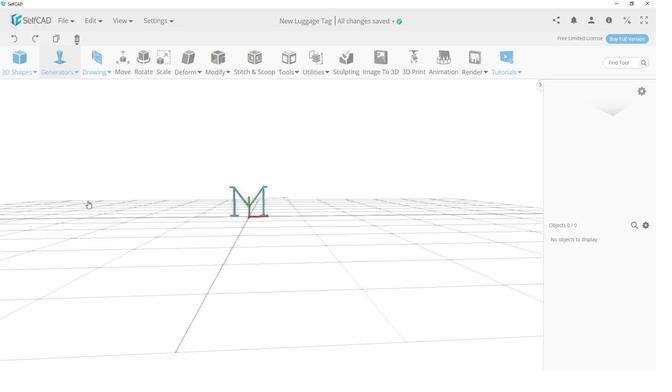 
Action: Mouse scrolled (89, 203) with delta (0, 0)
Screenshot: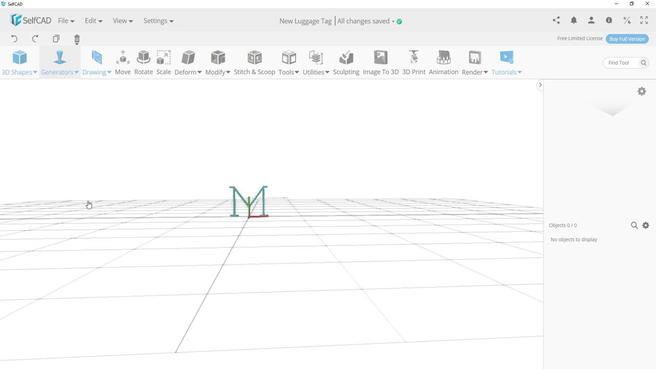 
Action: Mouse scrolled (89, 203) with delta (0, 0)
Screenshot: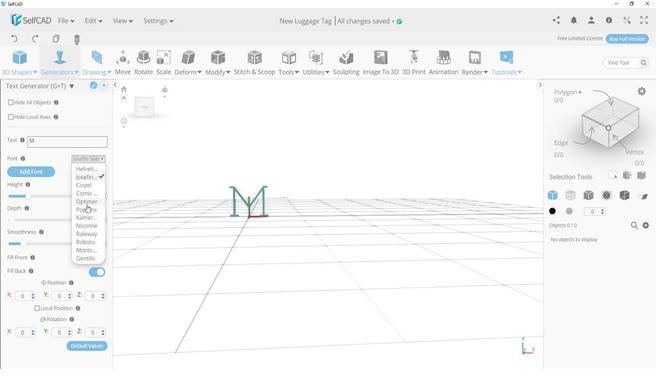 
Action: Mouse scrolled (89, 203) with delta (0, 0)
Screenshot: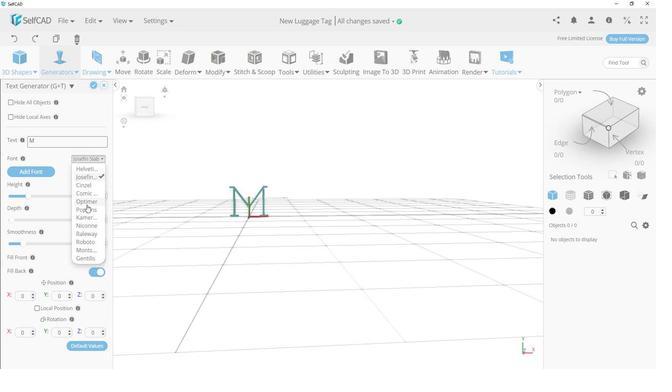 
Action: Mouse moved to (89, 204)
Screenshot: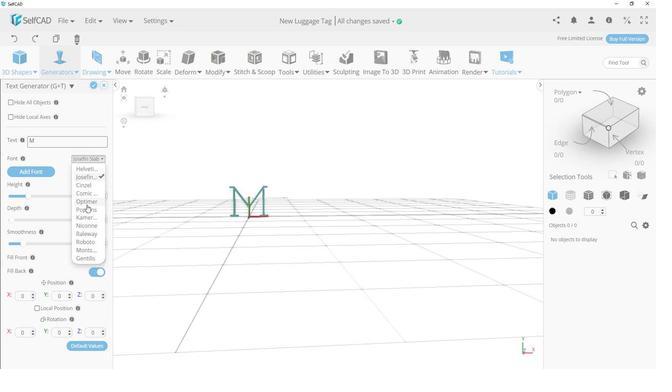 
Action: Mouse scrolled (89, 204) with delta (0, 0)
Screenshot: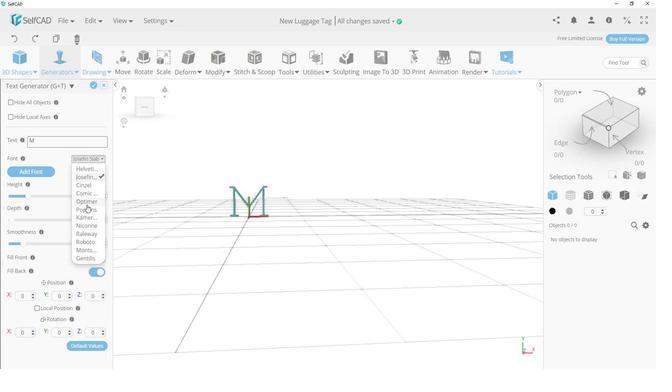 
Action: Mouse moved to (88, 207)
Screenshot: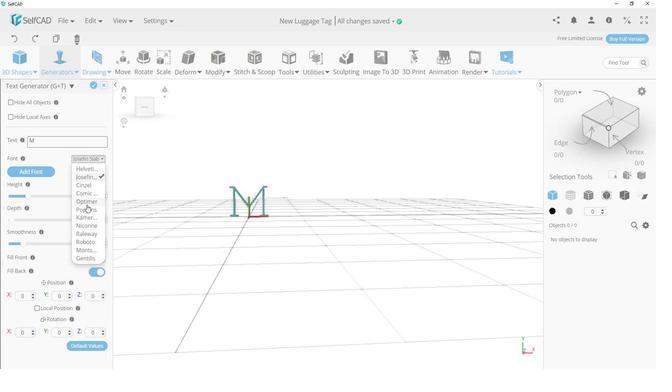 
Action: Mouse scrolled (88, 207) with delta (0, 0)
Screenshot: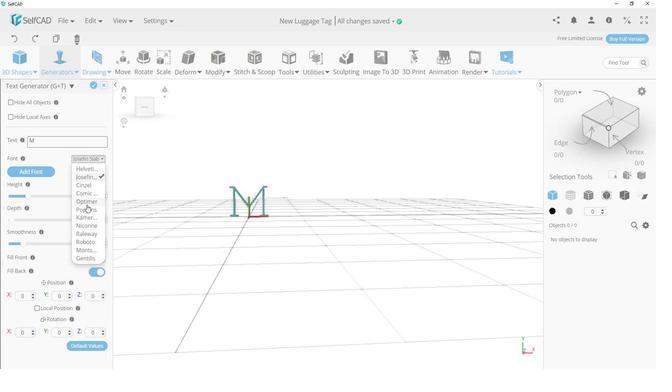 
Action: Mouse moved to (90, 202)
Screenshot: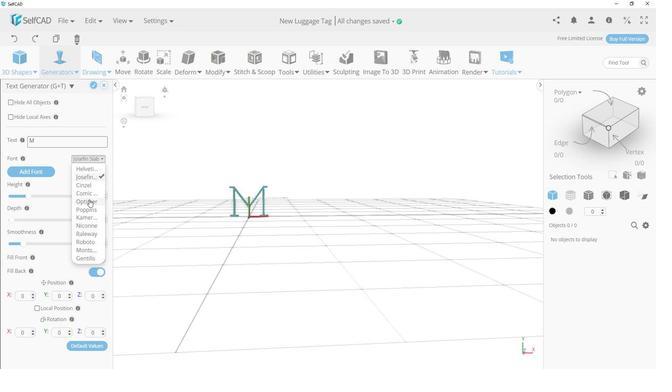 
Action: Mouse pressed left at (90, 202)
Screenshot: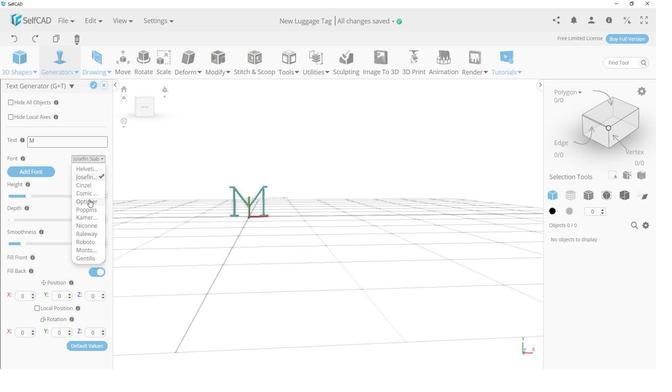 
Action: Mouse moved to (98, 162)
Screenshot: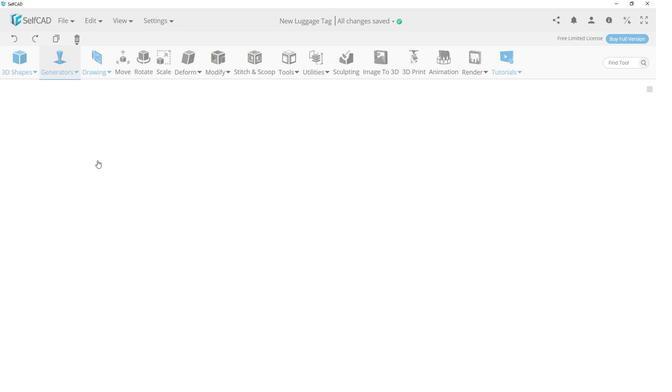 
Action: Mouse pressed left at (98, 162)
Screenshot: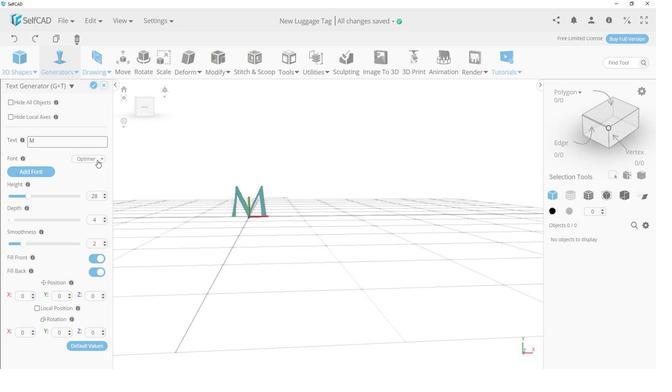 
Action: Mouse moved to (89, 180)
Screenshot: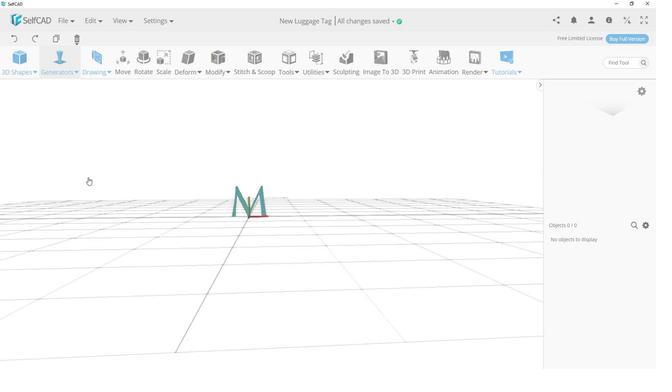 
Action: Mouse pressed left at (89, 180)
Screenshot: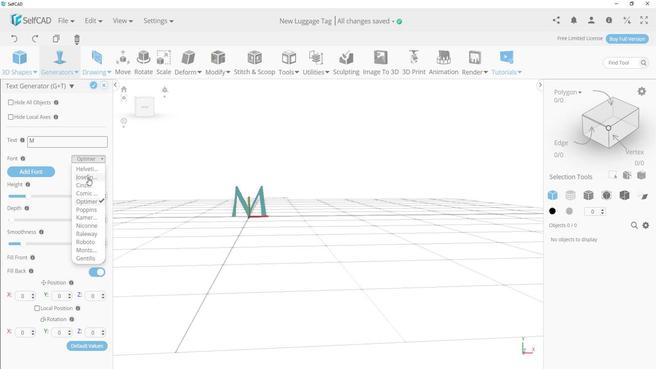 
Action: Mouse moved to (95, 164)
Screenshot: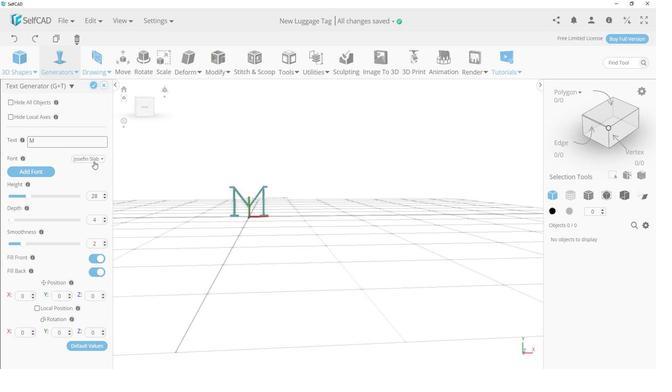 
Action: Mouse pressed left at (95, 164)
Screenshot: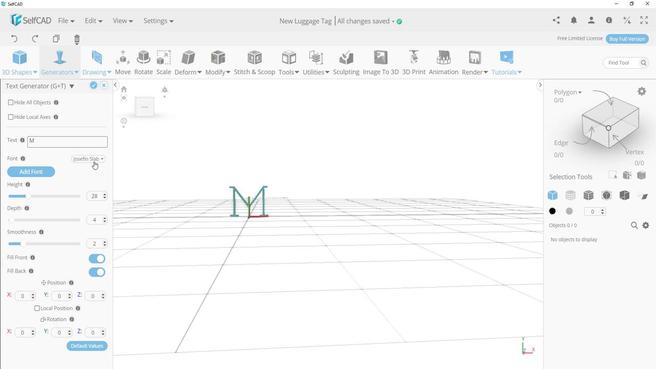 
Action: Mouse moved to (90, 172)
Screenshot: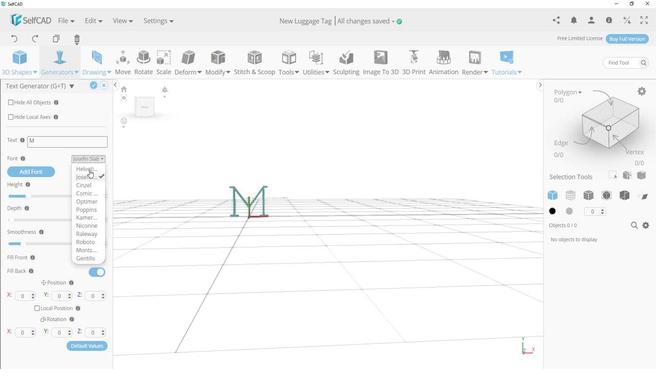
Action: Mouse pressed left at (90, 172)
Screenshot: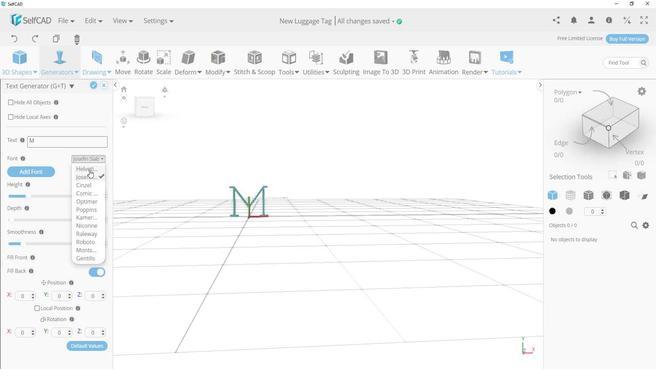 
Action: Mouse moved to (102, 164)
Screenshot: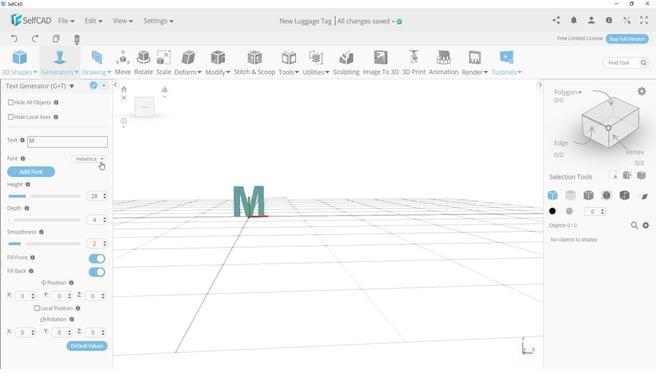 
Action: Mouse pressed left at (102, 164)
Screenshot: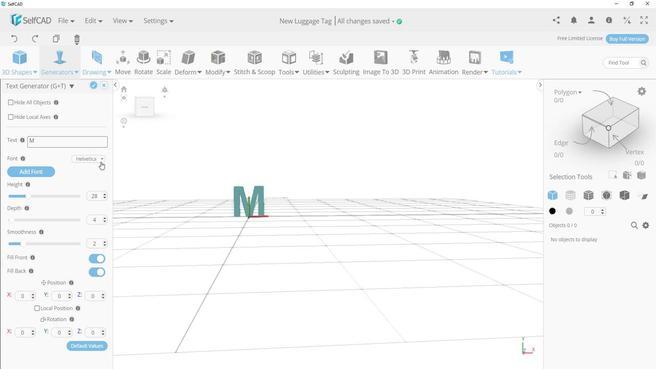 
Action: Mouse moved to (85, 221)
Screenshot: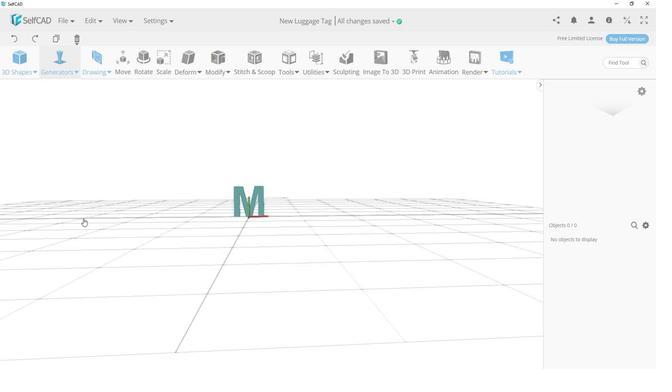 
Action: Mouse pressed left at (85, 221)
Screenshot: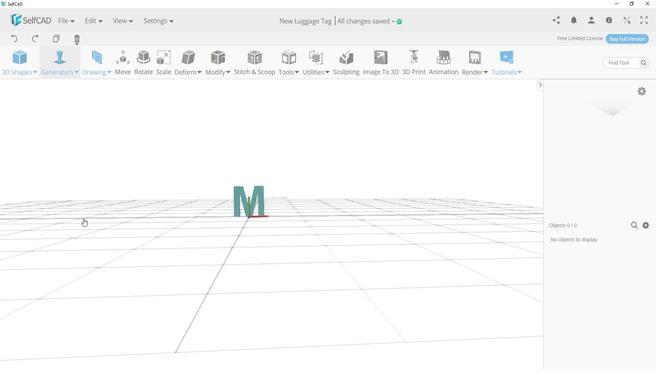 
Action: Mouse moved to (102, 161)
Screenshot: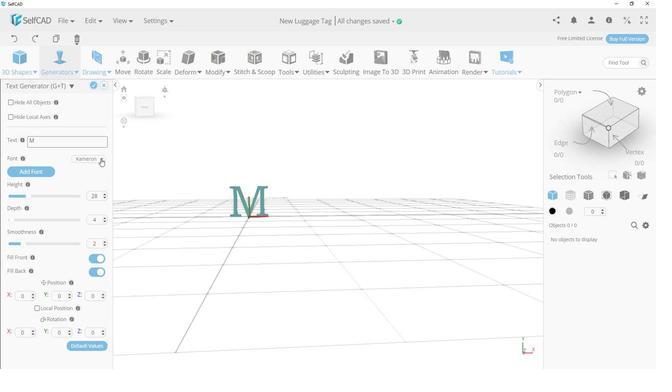 
Action: Mouse pressed left at (102, 161)
Screenshot: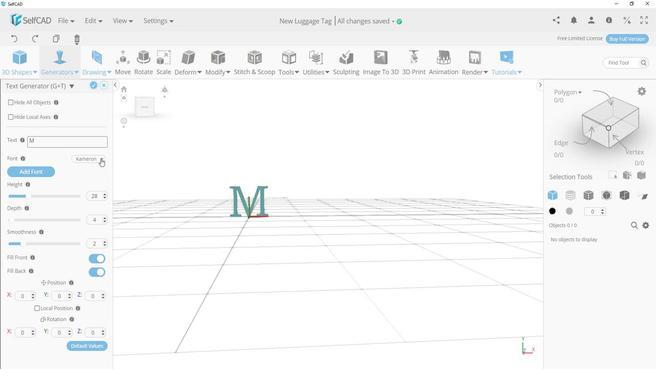 
Action: Mouse moved to (84, 250)
Screenshot: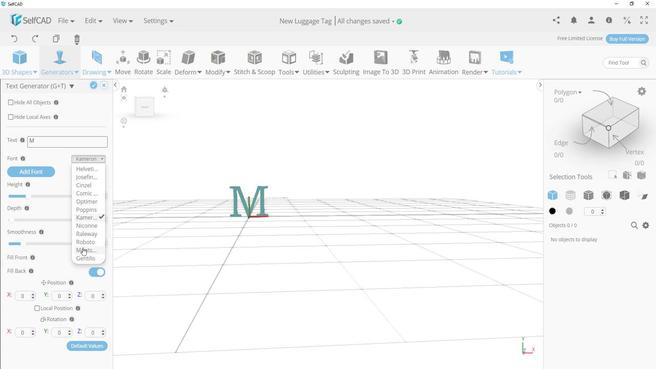 
Action: Mouse pressed left at (84, 250)
Screenshot: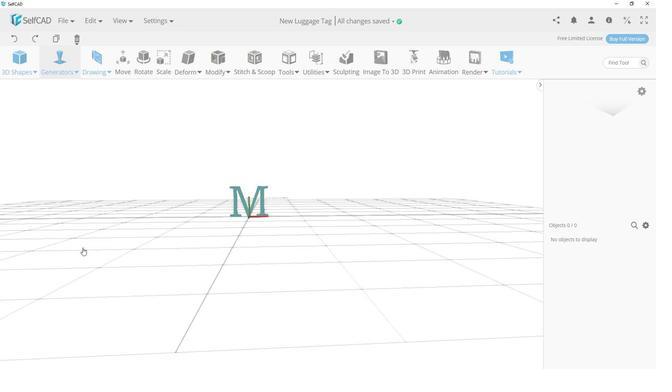 
Action: Mouse moved to (104, 160)
Screenshot: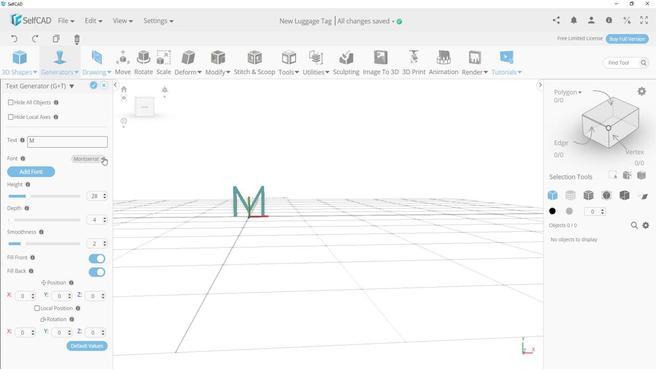 
Action: Mouse pressed left at (104, 160)
Screenshot: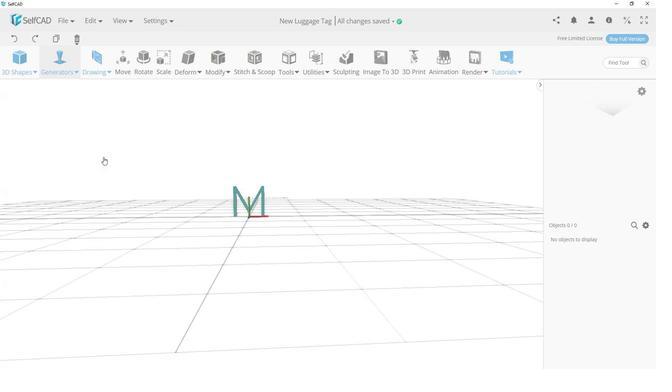 
Action: Mouse moved to (85, 263)
Screenshot: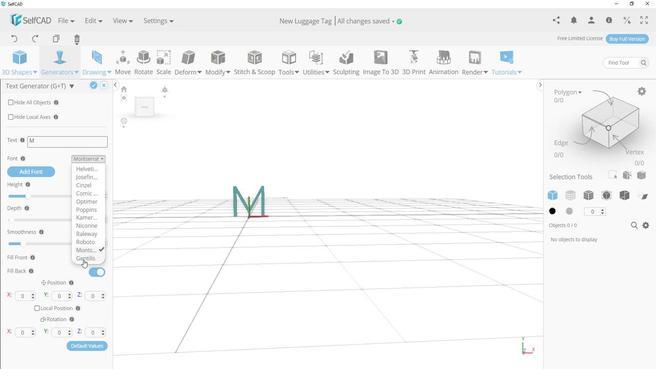 
Action: Mouse pressed left at (85, 263)
Screenshot: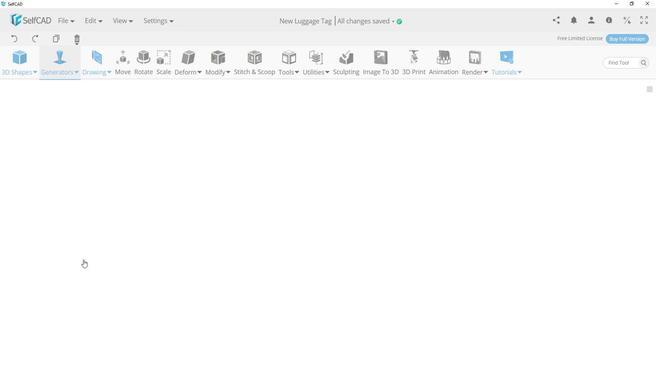 
Action: Mouse moved to (301, 259)
Screenshot: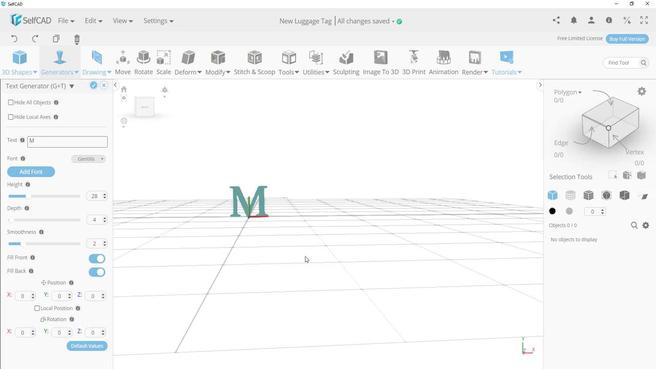 
Action: Mouse pressed left at (301, 259)
Screenshot: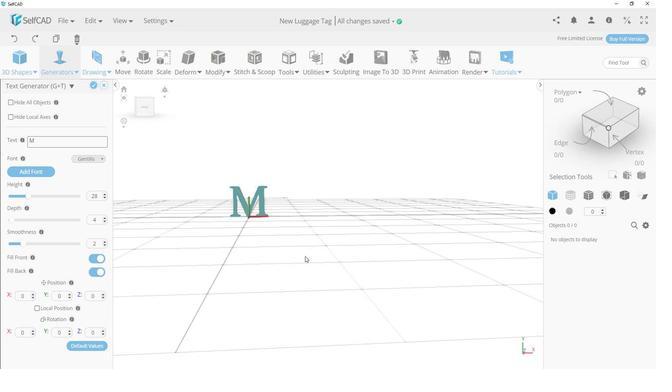 
Action: Mouse moved to (96, 164)
Screenshot: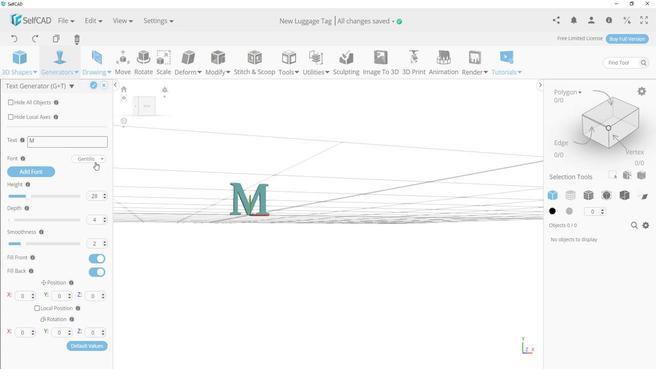
Action: Mouse pressed left at (96, 164)
Screenshot: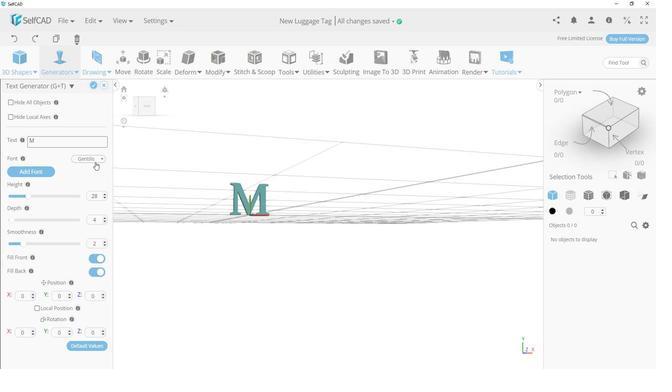 
Action: Mouse moved to (93, 189)
Screenshot: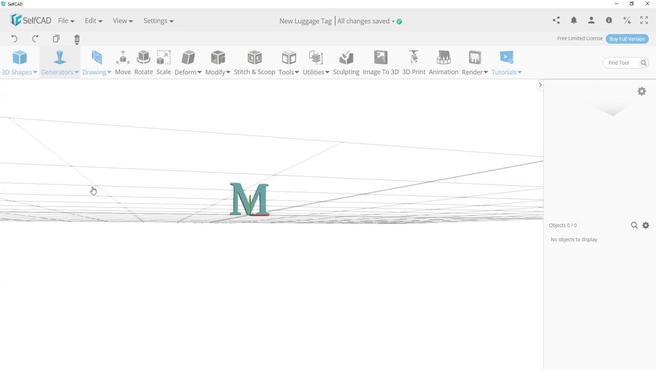 
Action: Mouse pressed left at (93, 189)
Screenshot: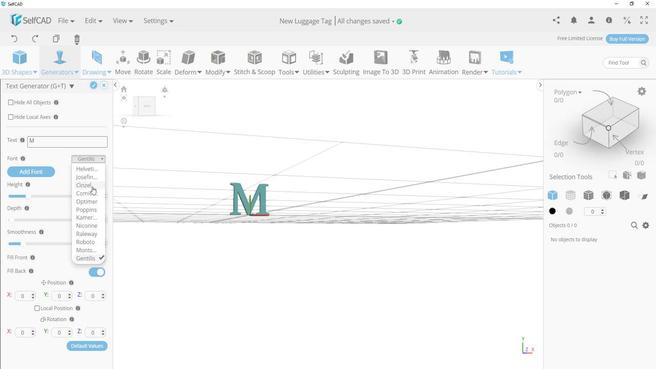 
Action: Mouse moved to (279, 190)
Screenshot: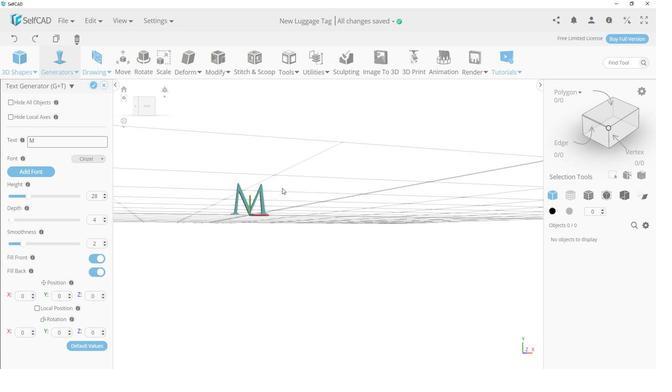 
Action: Mouse pressed left at (279, 190)
Screenshot: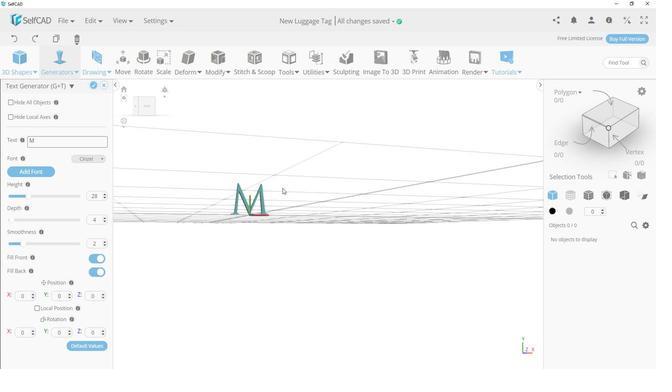 
Action: Mouse moved to (25, 247)
Screenshot: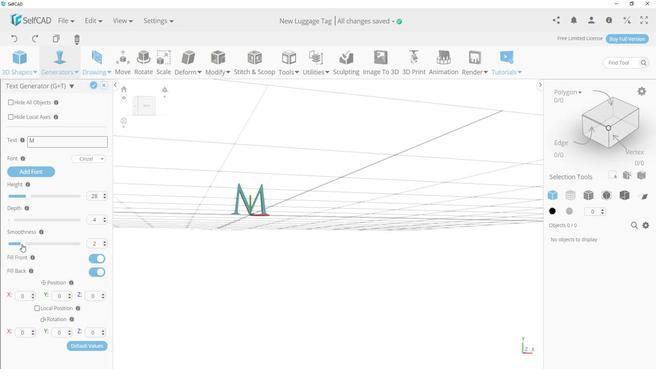 
Action: Mouse pressed left at (25, 247)
Screenshot: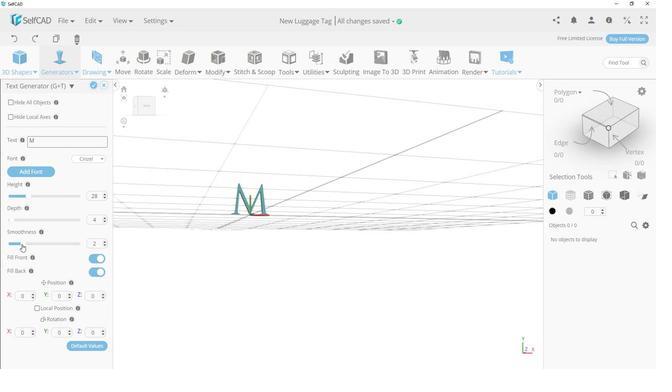 
Action: Mouse moved to (39, 249)
Screenshot: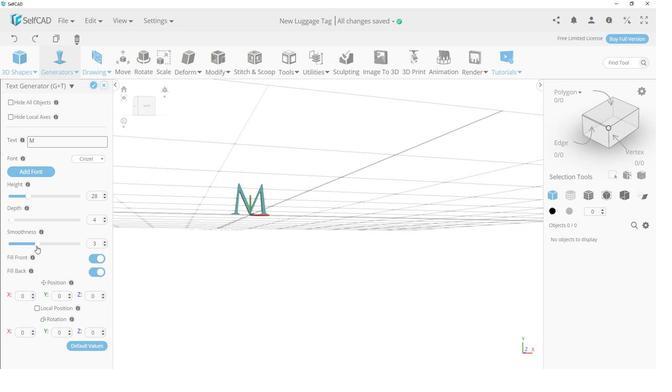 
Action: Mouse pressed left at (39, 249)
Screenshot: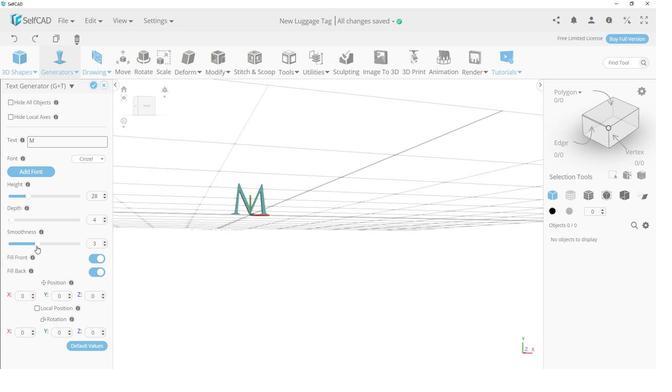 
Action: Mouse moved to (12, 244)
Screenshot: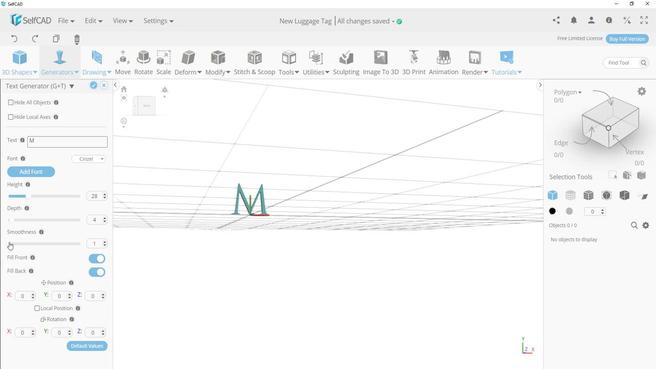 
Action: Mouse pressed left at (12, 244)
Screenshot: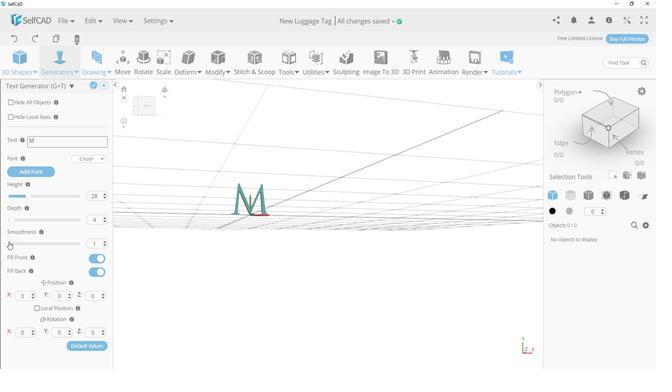 
Action: Mouse moved to (101, 262)
Screenshot: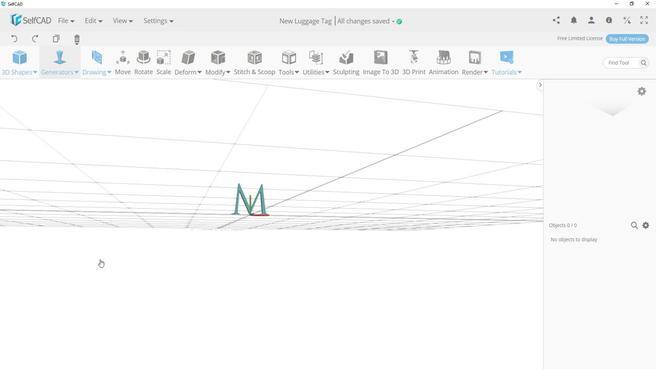 
Action: Mouse pressed left at (101, 262)
Screenshot: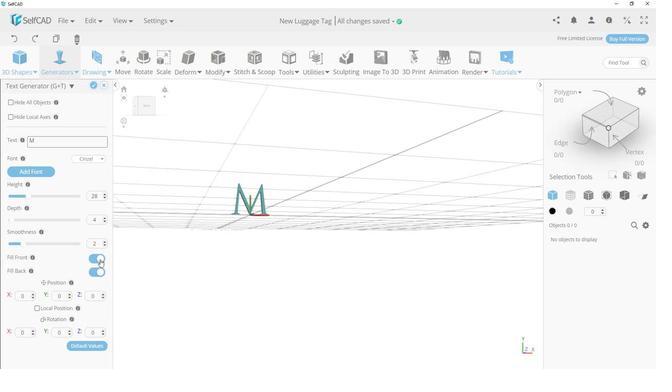 
Action: Mouse moved to (100, 262)
Screenshot: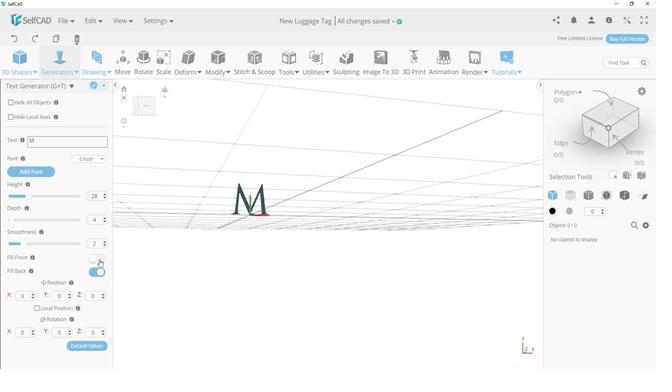 
Action: Mouse pressed left at (100, 262)
Screenshot: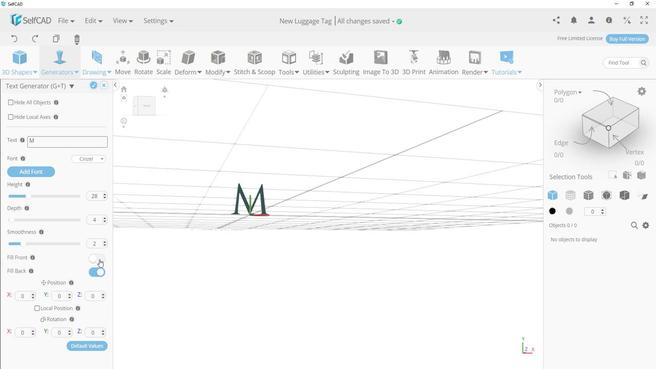 
Action: Mouse moved to (100, 275)
Screenshot: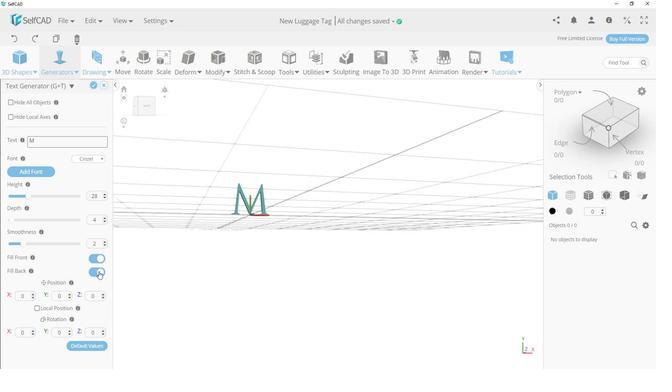 
Action: Mouse pressed left at (100, 275)
Screenshot: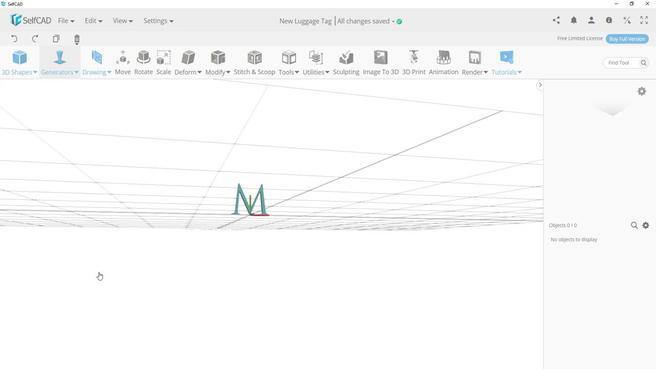 
Action: Mouse pressed left at (100, 275)
Screenshot: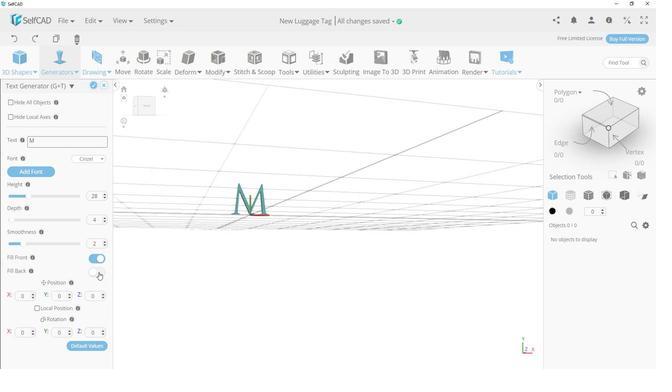 
Action: Mouse moved to (210, 208)
Screenshot: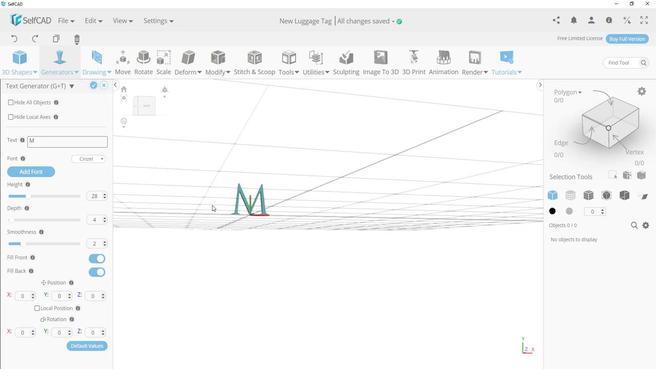 
Action: Mouse pressed left at (210, 208)
Screenshot: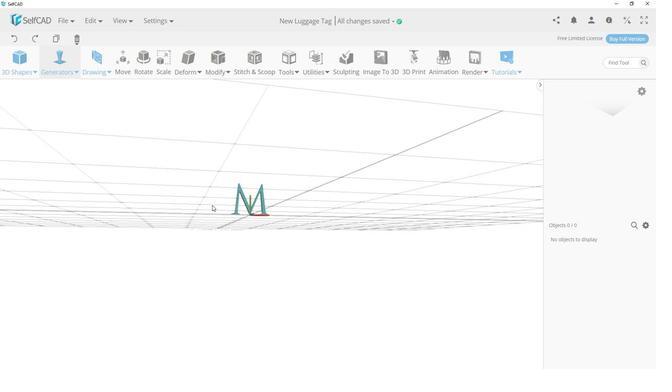 
Action: Mouse moved to (92, 89)
Screenshot: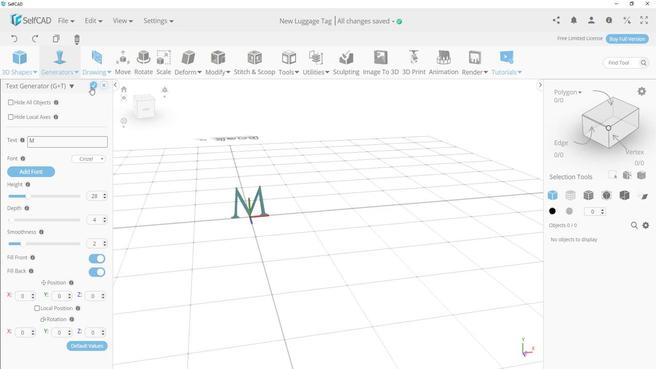 
Action: Mouse pressed left at (92, 89)
Screenshot: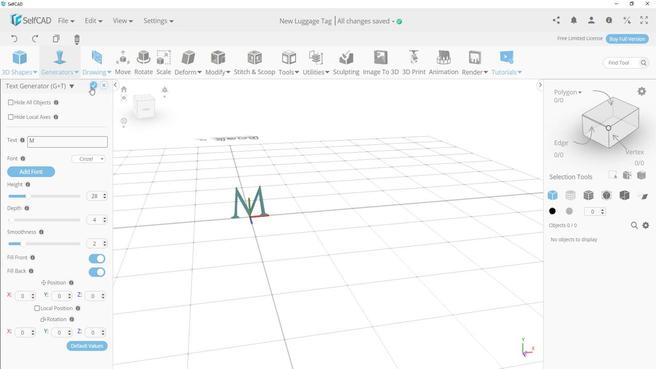 
Action: Mouse moved to (250, 169)
Screenshot: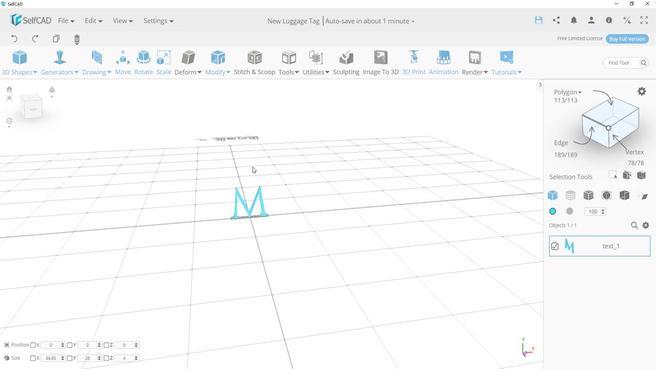 
Action: Mouse pressed left at (250, 169)
Screenshot: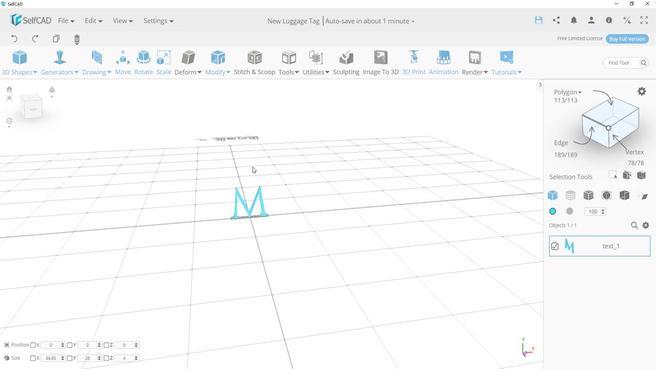 
Action: Mouse moved to (295, 197)
Screenshot: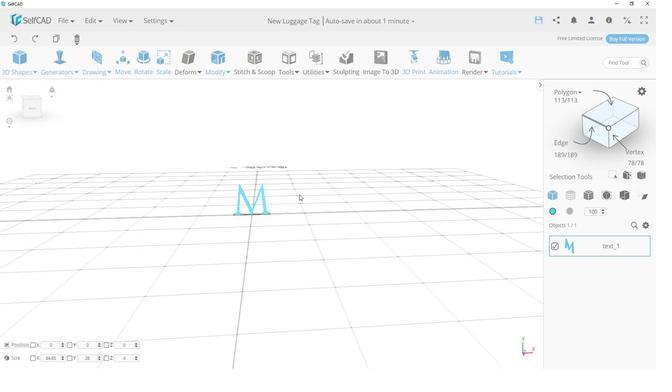 
Action: Mouse pressed left at (295, 197)
Screenshot: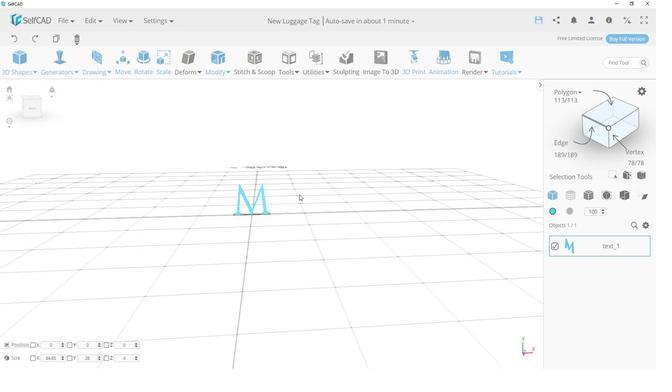 
Action: Mouse moved to (242, 149)
Screenshot: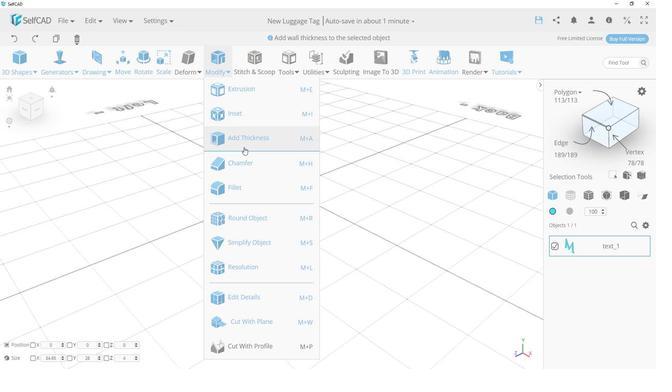 
Action: Mouse pressed left at (242, 149)
Screenshot: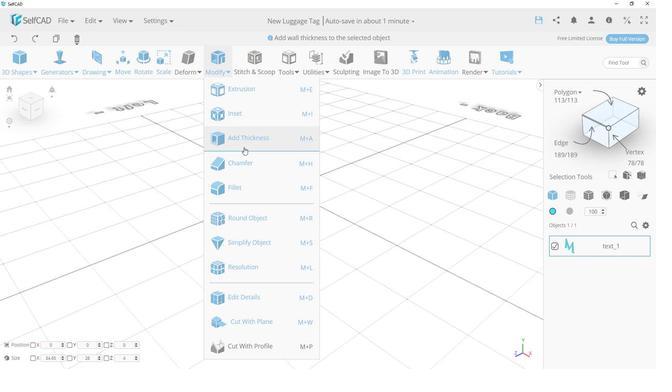 
Action: Mouse moved to (222, 191)
Screenshot: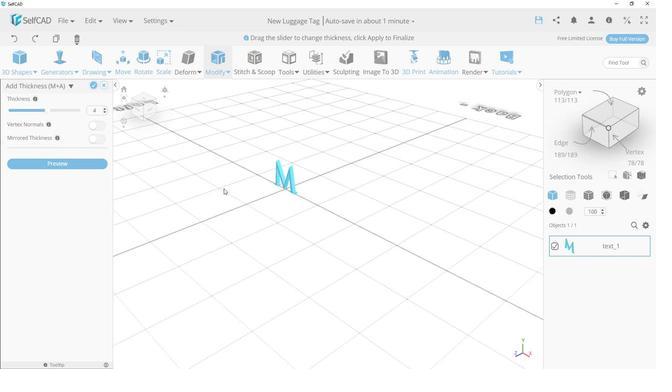 
Action: Mouse pressed left at (222, 191)
Screenshot: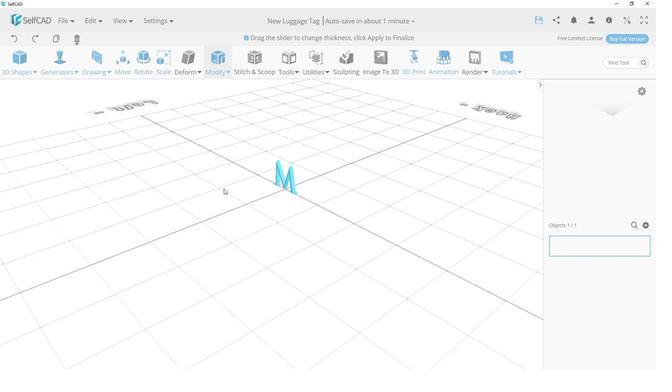 
Action: Mouse moved to (107, 115)
Screenshot: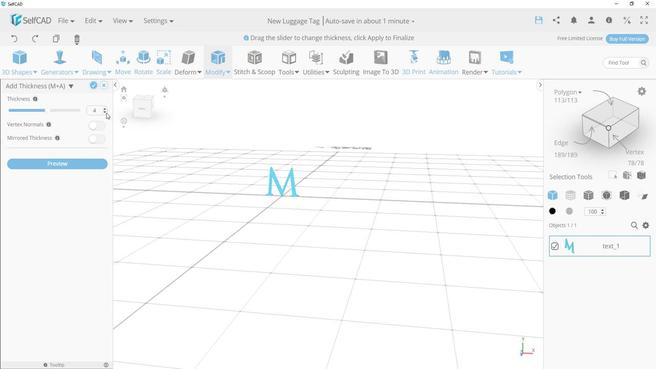 
Action: Mouse pressed left at (107, 115)
Screenshot: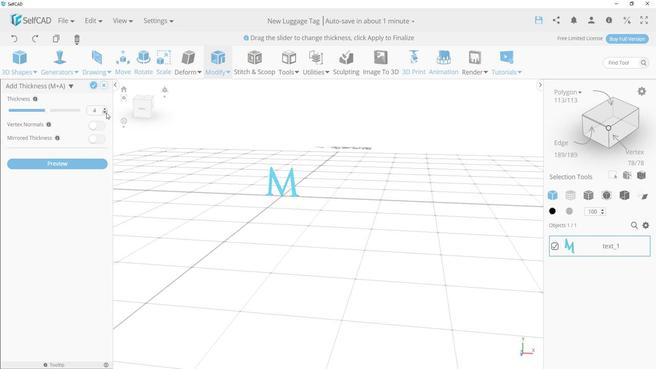 
Action: Mouse moved to (360, 208)
Screenshot: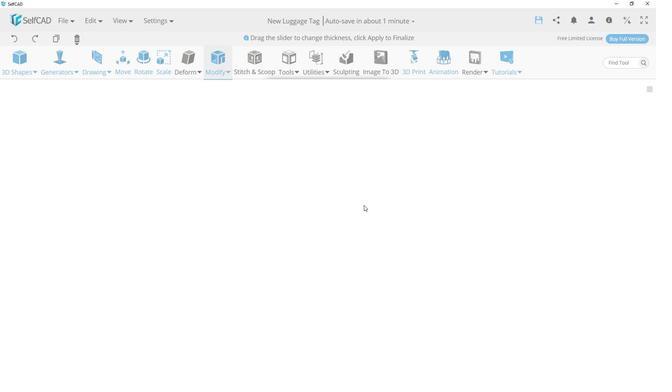 
Action: Mouse pressed left at (360, 208)
Screenshot: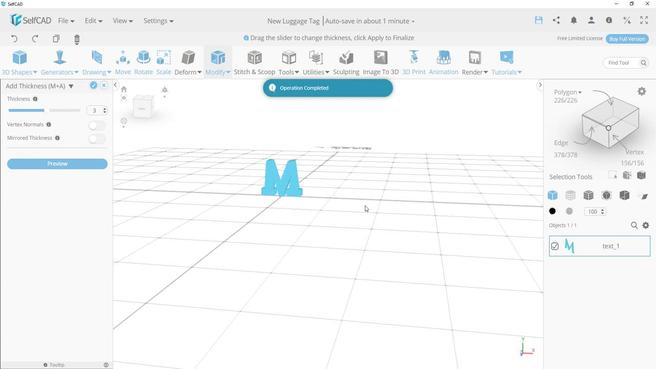 
Action: Mouse moved to (105, 115)
Screenshot: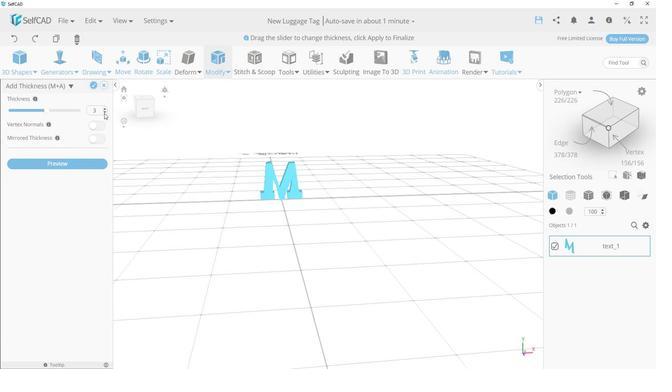 
Action: Mouse pressed left at (105, 115)
Screenshot: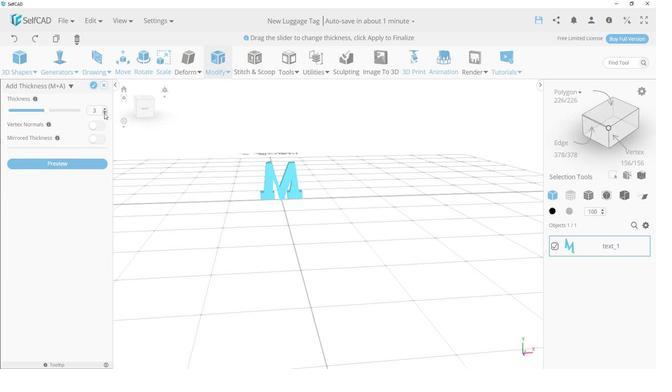 
Action: Mouse moved to (105, 114)
Screenshot: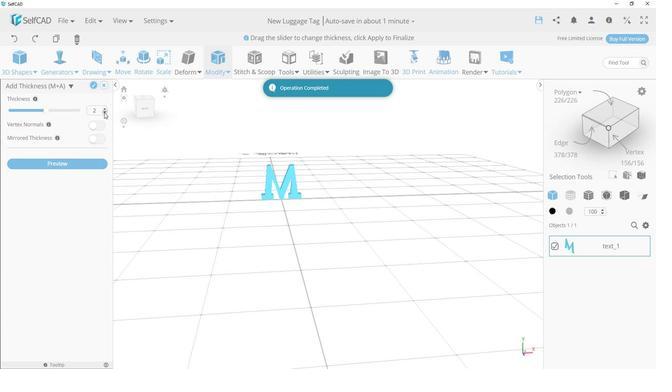 
Action: Mouse pressed left at (105, 114)
Screenshot: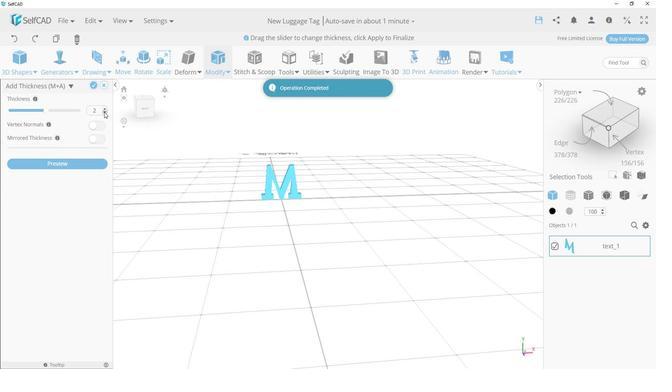 
Action: Mouse moved to (105, 111)
Screenshot: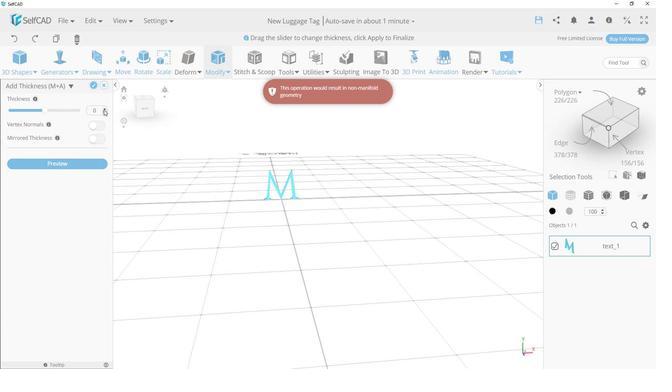 
Action: Mouse pressed left at (105, 111)
Screenshot: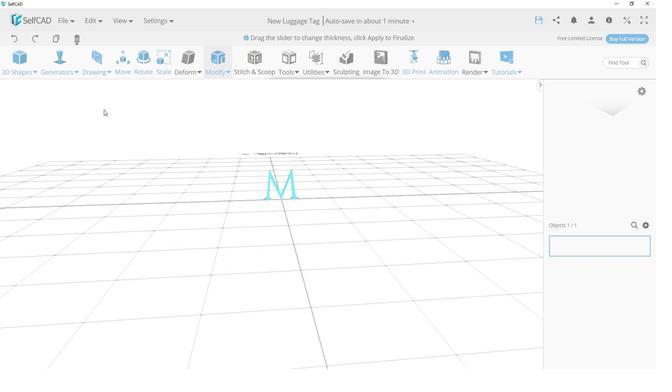 
Action: Mouse pressed left at (105, 111)
Screenshot: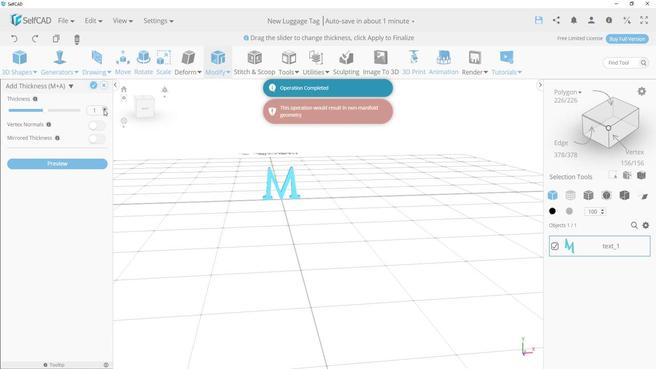
Action: Mouse pressed left at (105, 111)
Screenshot: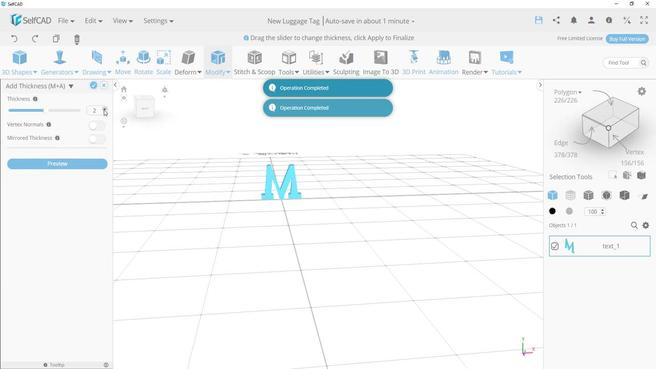 
Action: Mouse moved to (107, 115)
Screenshot: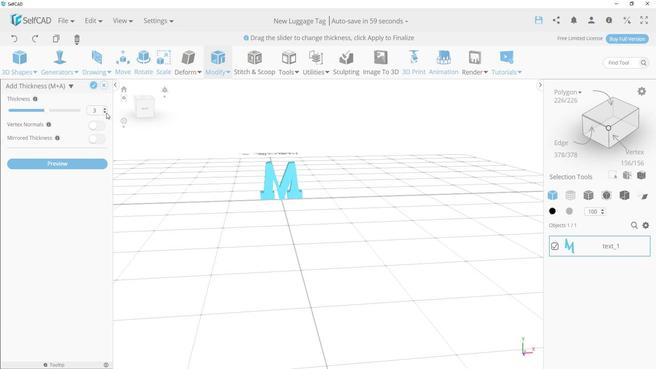 
Action: Mouse pressed left at (107, 115)
Screenshot: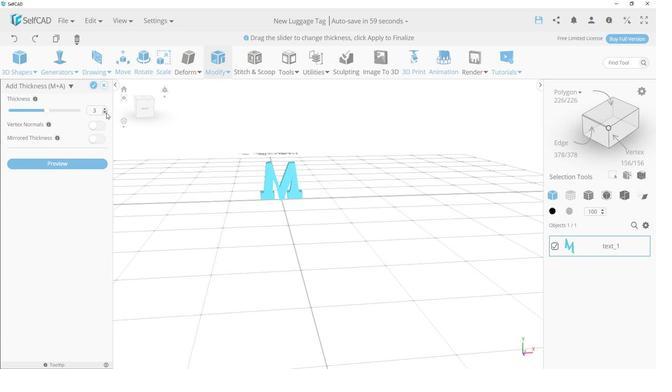 
Action: Mouse pressed left at (107, 115)
Screenshot: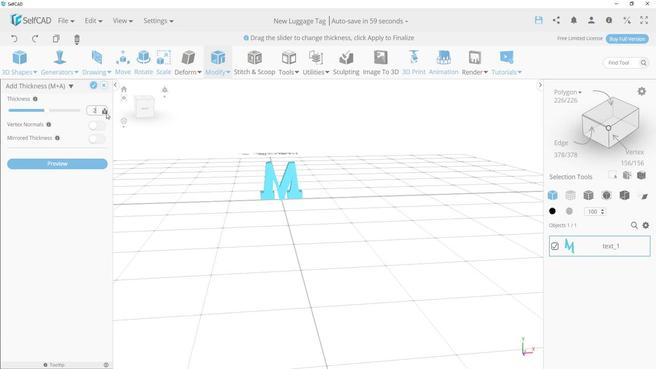 
Action: Mouse moved to (106, 115)
Screenshot: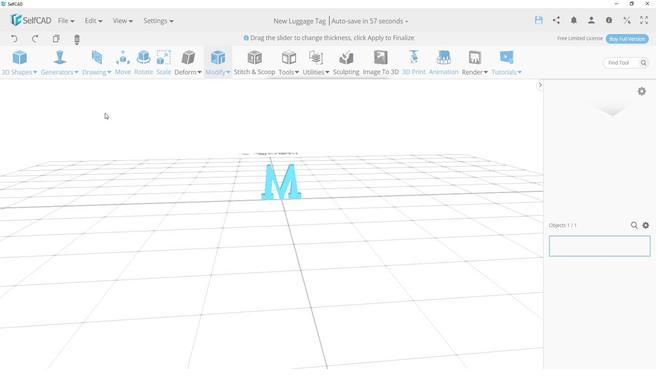 
Action: Mouse pressed left at (106, 115)
Screenshot: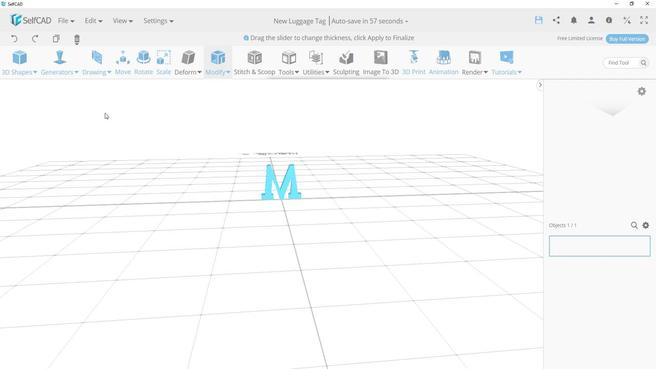 
Action: Mouse moved to (94, 87)
Screenshot: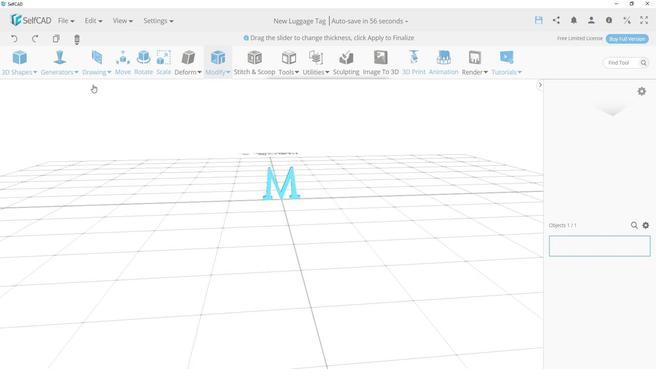 
Action: Mouse pressed left at (94, 87)
Screenshot: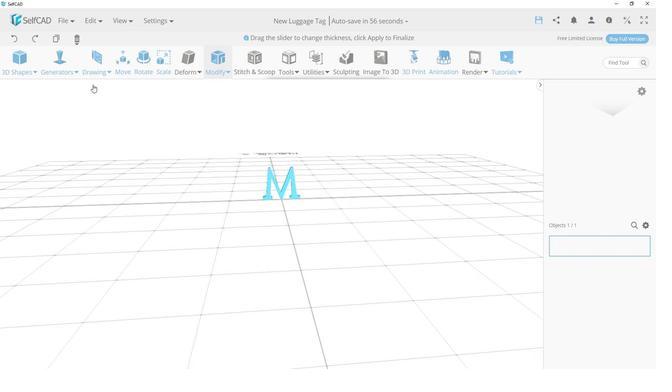 
Action: Mouse moved to (228, 144)
Screenshot: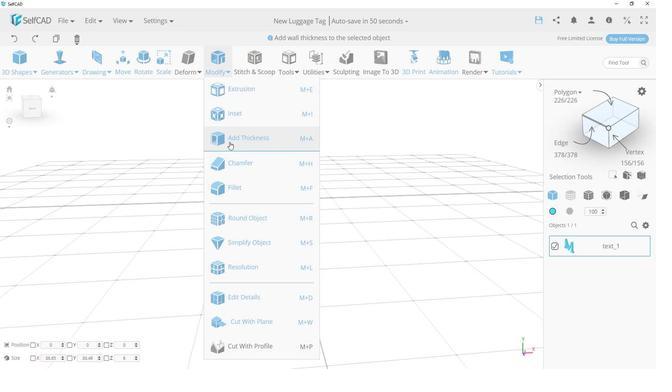 
Action: Mouse pressed left at (228, 144)
Screenshot: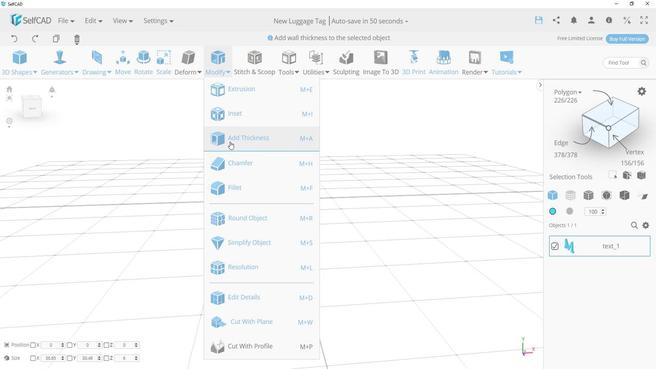 
Action: Mouse moved to (93, 84)
Screenshot: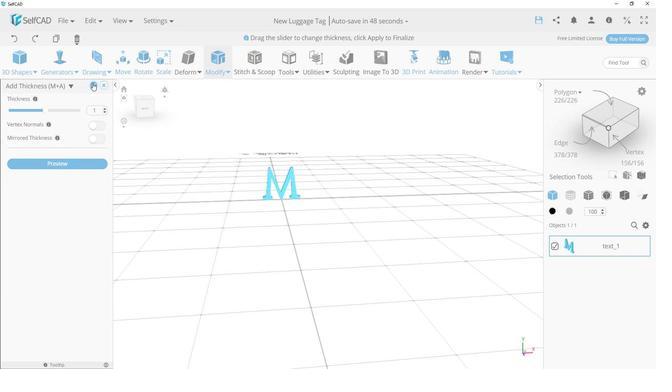 
Action: Mouse pressed left at (93, 84)
Screenshot: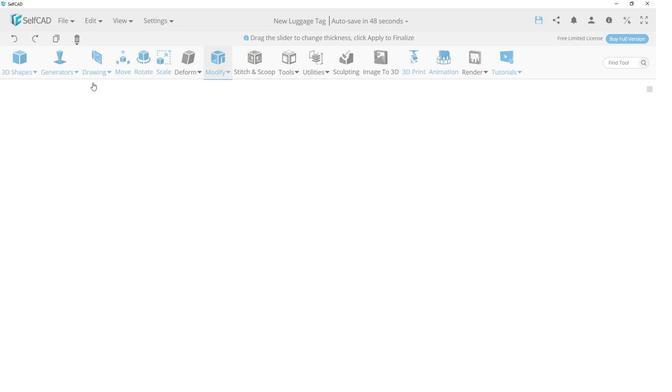 
Action: Mouse moved to (230, 142)
Screenshot: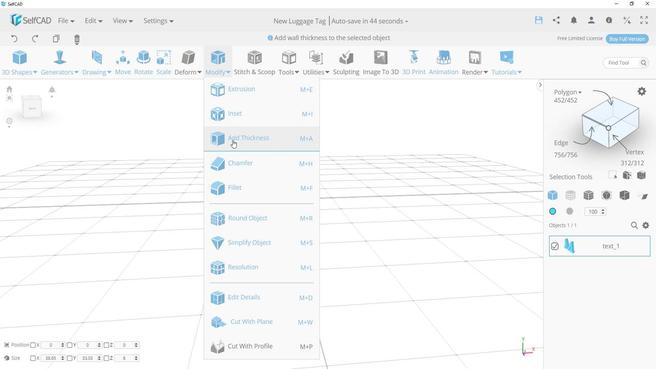 
Action: Mouse pressed left at (230, 142)
Screenshot: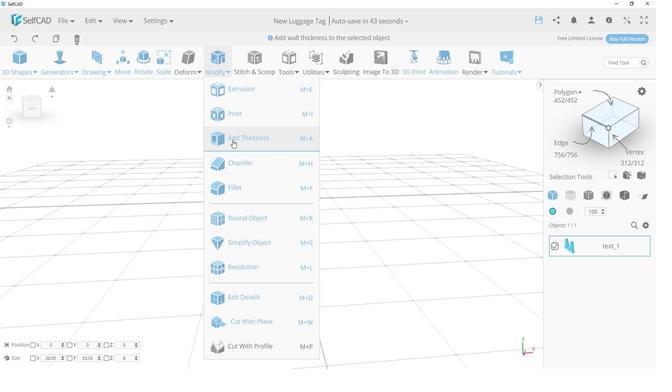 
Action: Mouse moved to (93, 85)
Screenshot: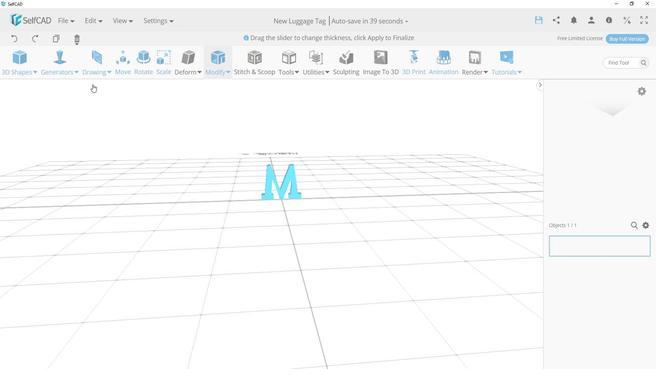 
Action: Mouse pressed left at (93, 85)
Screenshot: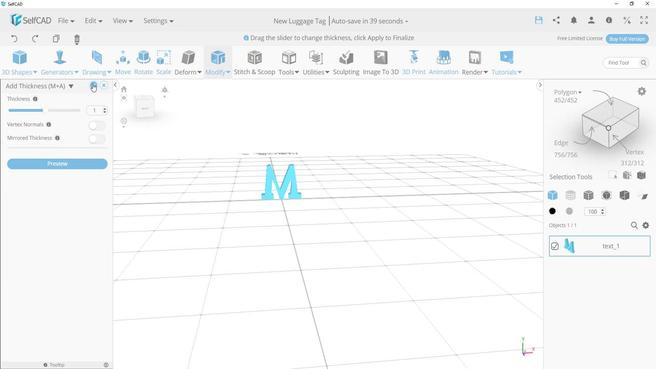 
Action: Mouse moved to (236, 151)
Screenshot: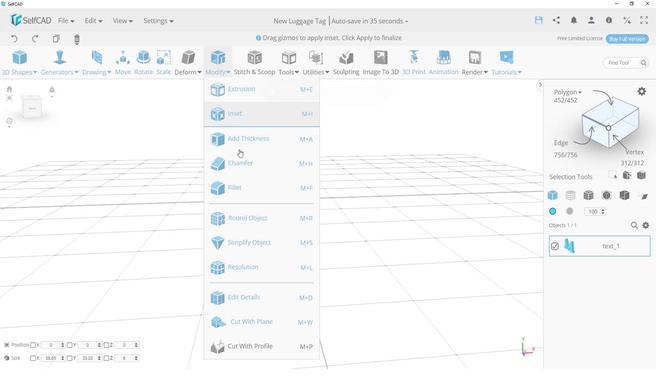 
Action: Mouse pressed left at (236, 151)
Screenshot: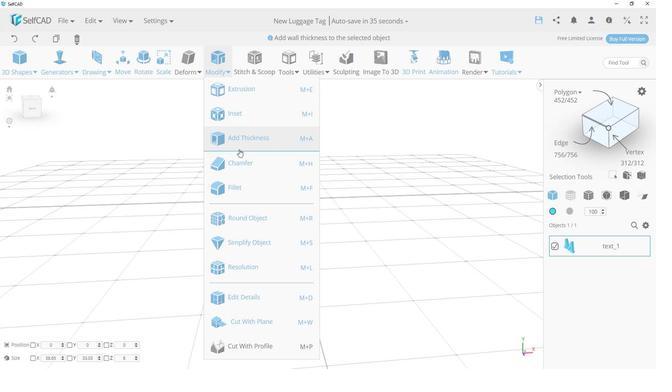 
Action: Mouse moved to (107, 114)
Screenshot: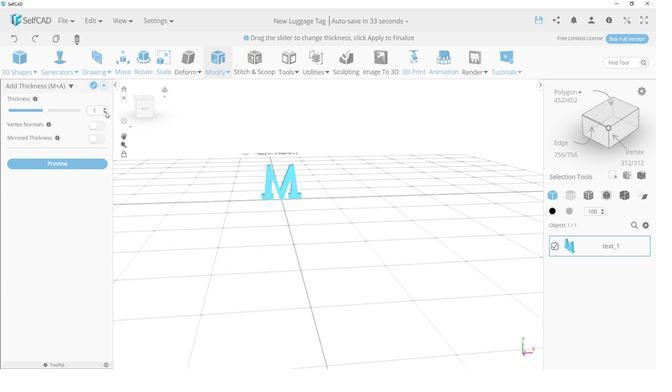 
Action: Mouse pressed left at (107, 114)
Screenshot: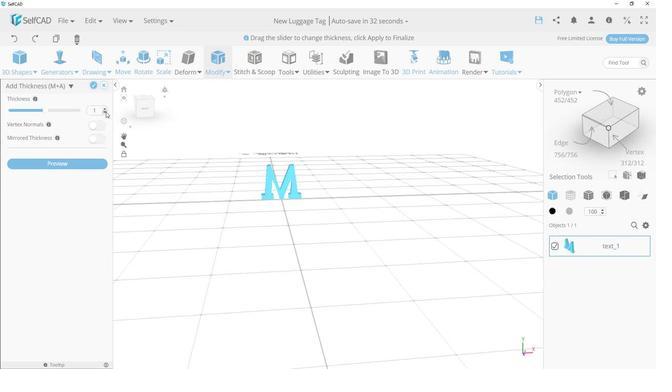 
Action: Mouse moved to (104, 111)
Screenshot: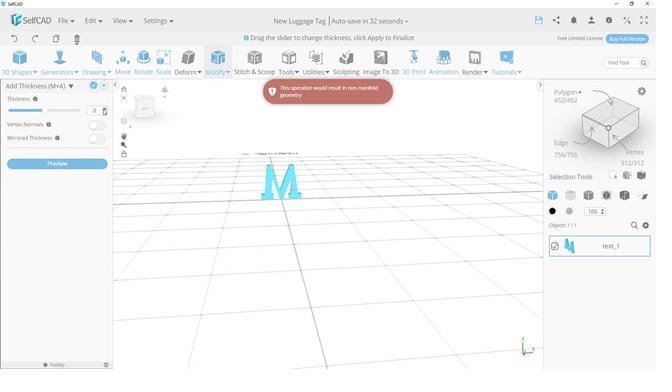 
Action: Mouse pressed left at (104, 111)
Screenshot: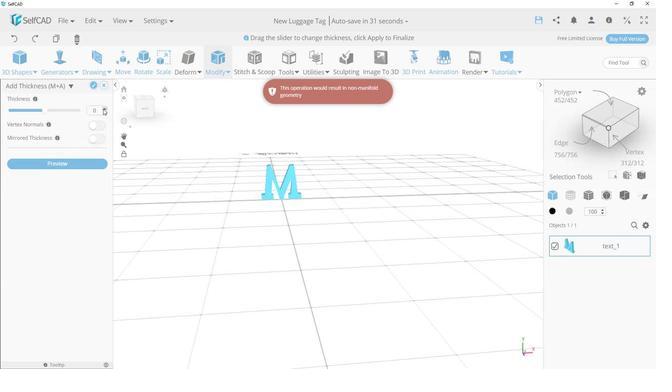 
Action: Mouse pressed left at (104, 111)
Screenshot: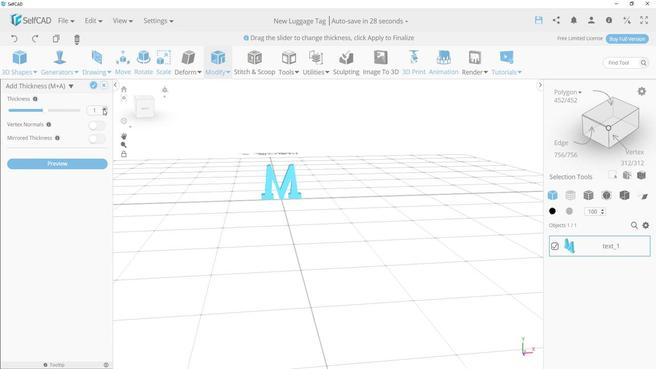 
Action: Mouse moved to (287, 183)
Screenshot: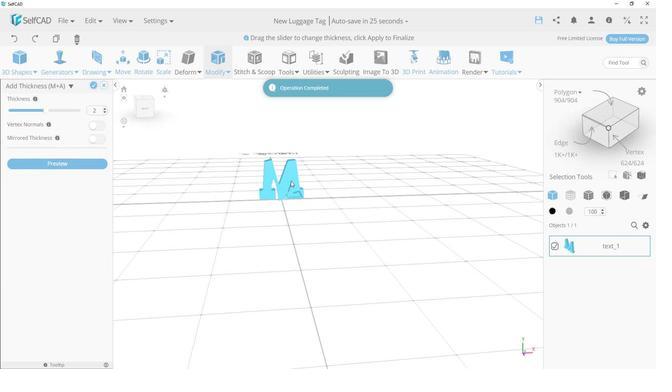 
Action: Mouse pressed left at (287, 183)
Screenshot: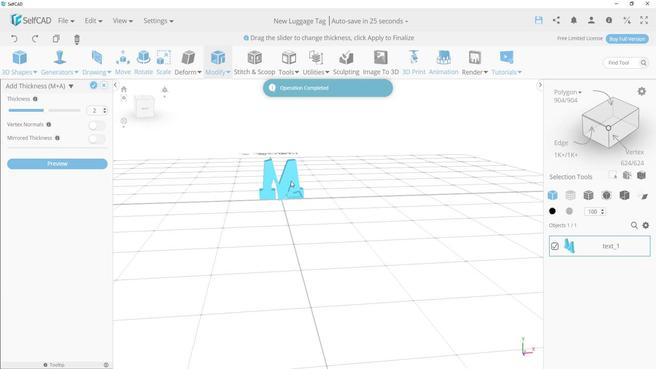 
Action: Mouse moved to (105, 90)
Screenshot: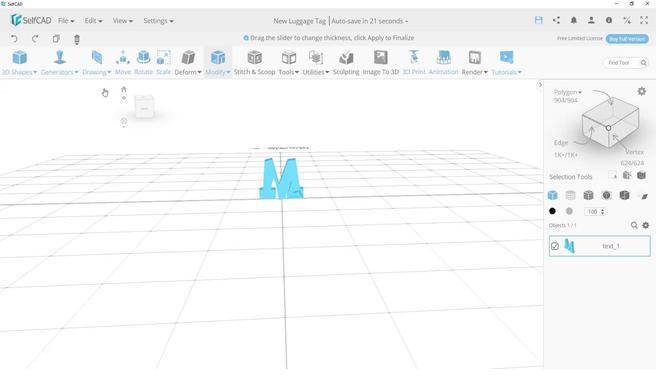 
Action: Mouse pressed left at (105, 90)
Screenshot: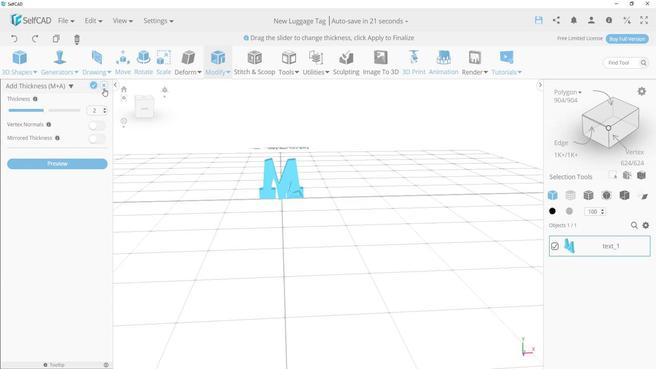 
Action: Mouse moved to (306, 208)
Screenshot: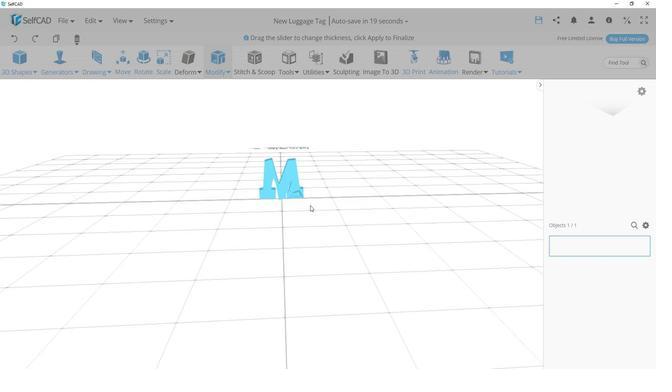 
Action: Mouse pressed left at (306, 208)
Screenshot: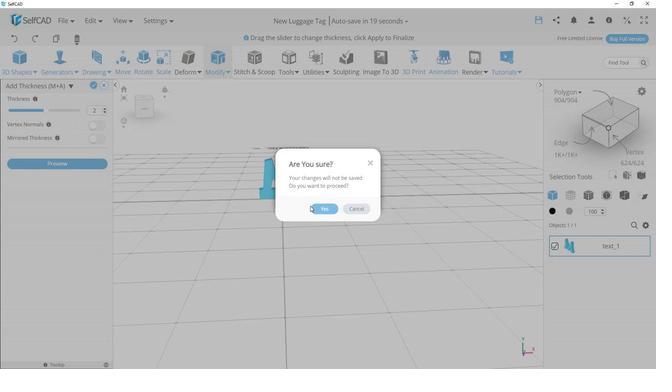 
Action: Mouse moved to (312, 212)
Screenshot: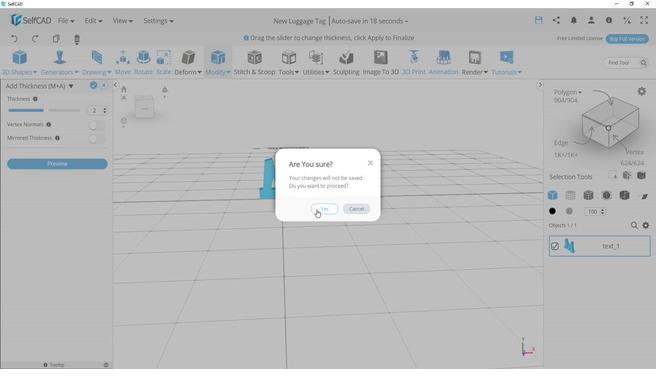 
Action: Mouse pressed left at (312, 212)
Screenshot: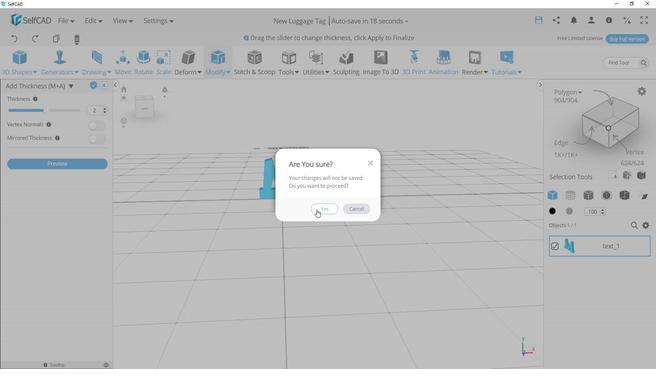 
Action: Mouse moved to (311, 195)
Screenshot: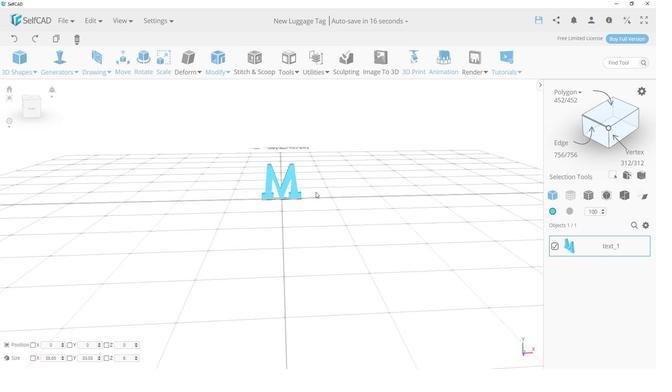 
Action: Mouse pressed left at (311, 195)
Screenshot: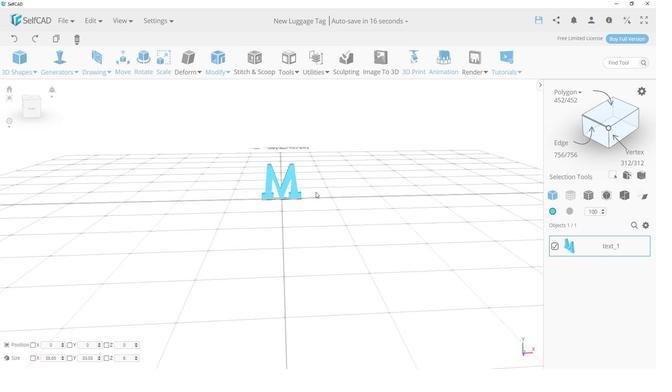 
Action: Mouse moved to (303, 192)
Screenshot: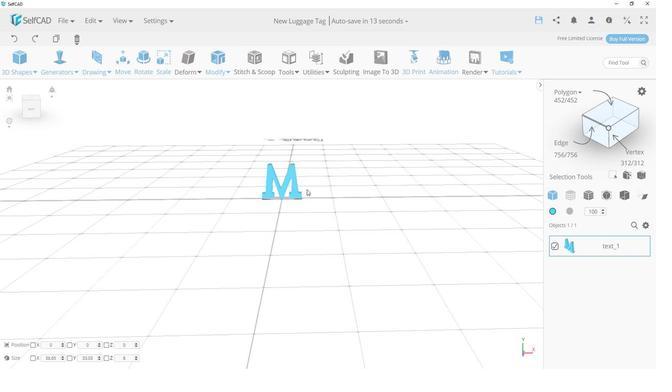 
Action: Key pressed ctrl+Z
Screenshot: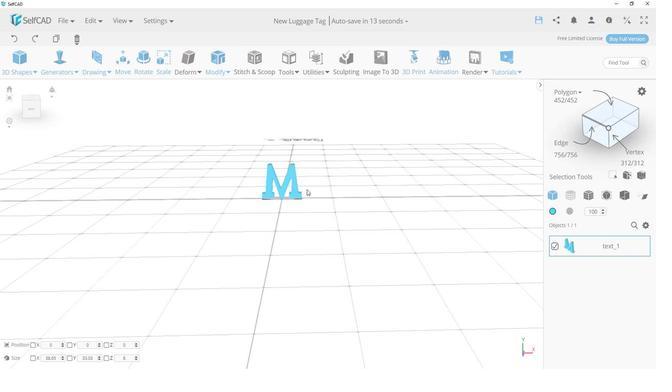
Action: Mouse moved to (302, 191)
Screenshot: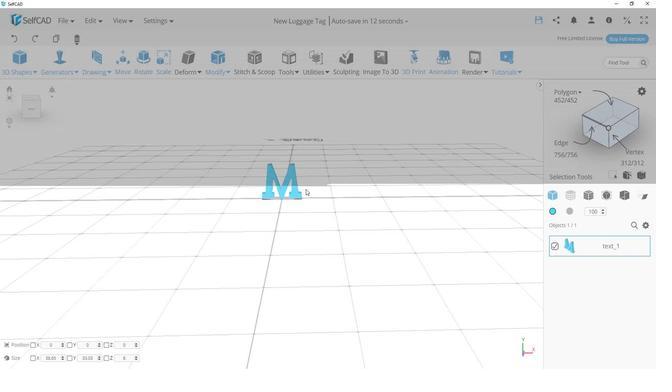 
Action: Key pressed ctrl+Z
Screenshot: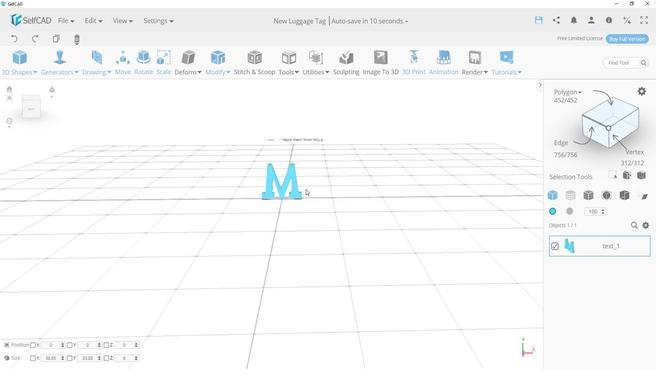 
Action: Mouse moved to (231, 140)
Screenshot: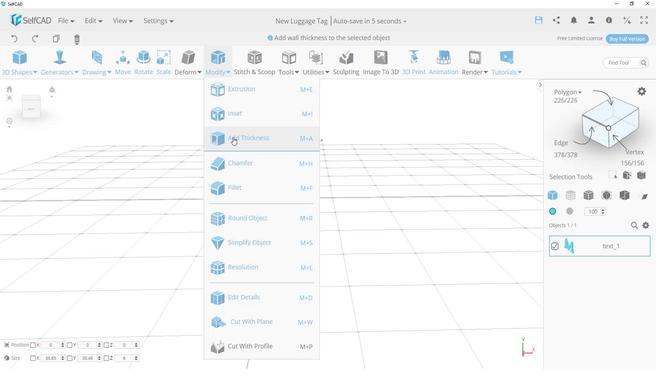 
Action: Mouse pressed left at (231, 140)
Screenshot: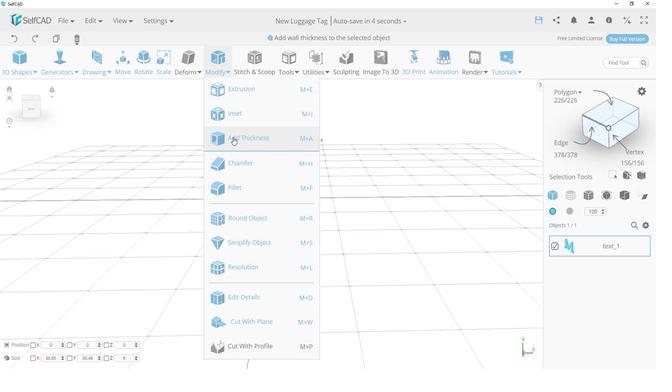 
Action: Mouse moved to (105, 111)
Screenshot: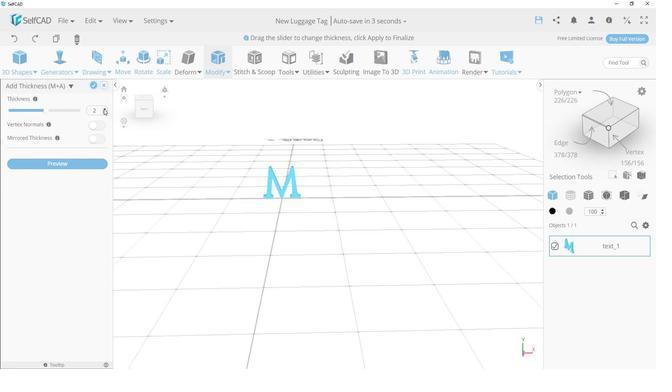 
Action: Mouse pressed left at (105, 111)
Screenshot: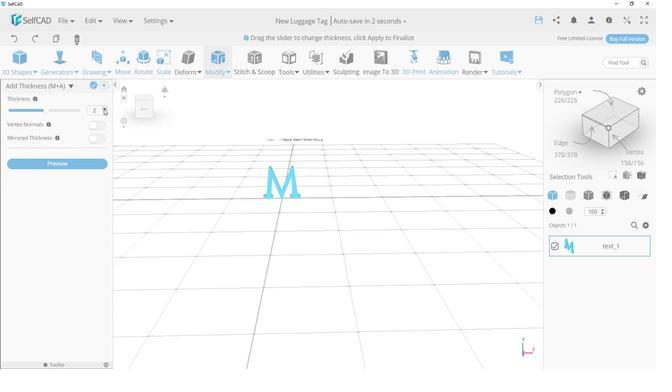 
Action: Mouse moved to (294, 206)
Screenshot: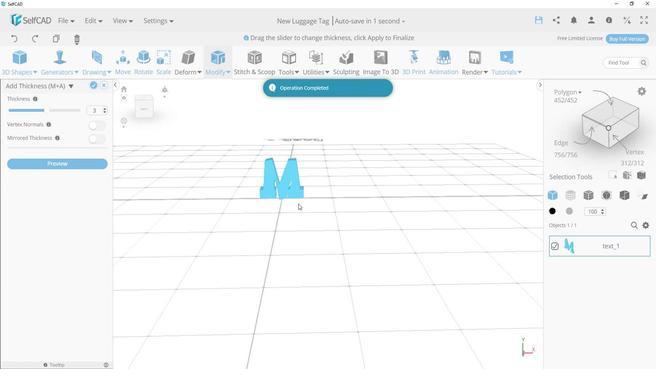 
Action: Mouse pressed left at (294, 206)
Screenshot: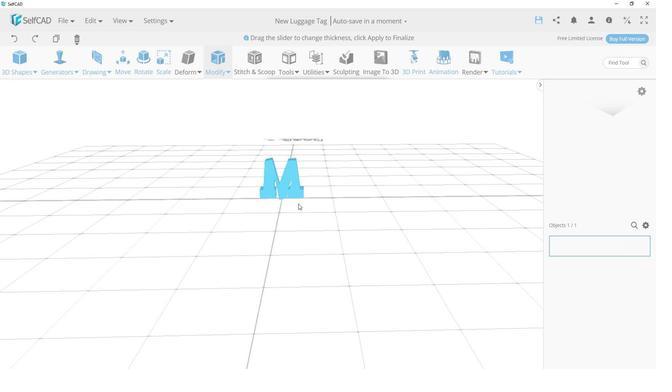 
Action: Mouse moved to (321, 201)
Screenshot: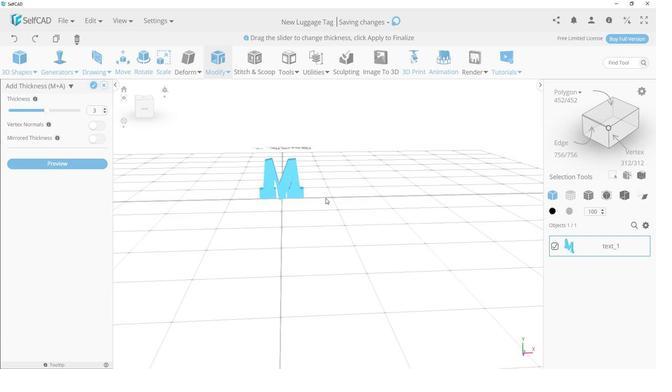 
Action: Mouse pressed left at (321, 201)
Screenshot: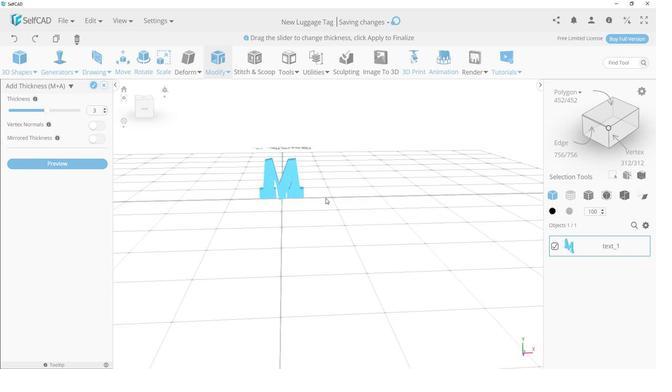 
Action: Mouse moved to (317, 204)
Screenshot: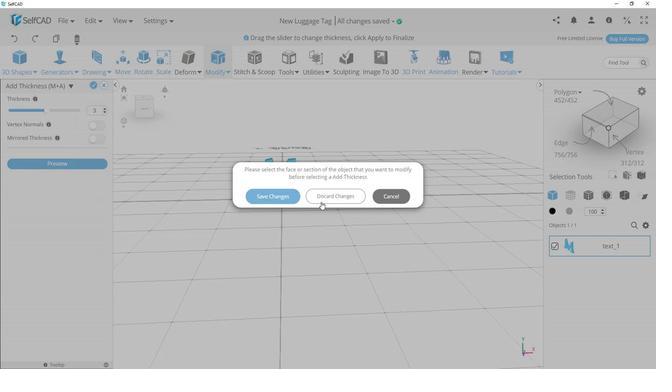 
Action: Mouse pressed left at (317, 204)
Screenshot: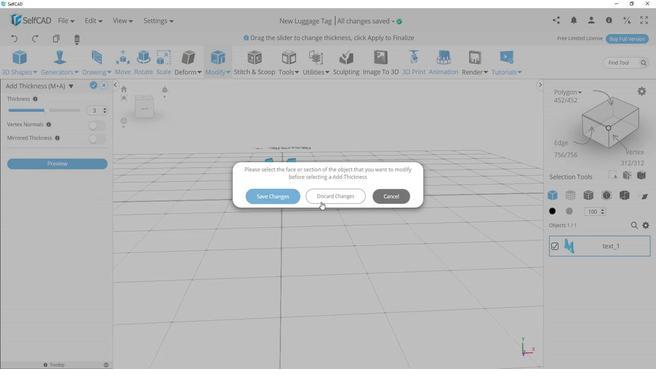 
Action: Mouse moved to (317, 204)
Screenshot: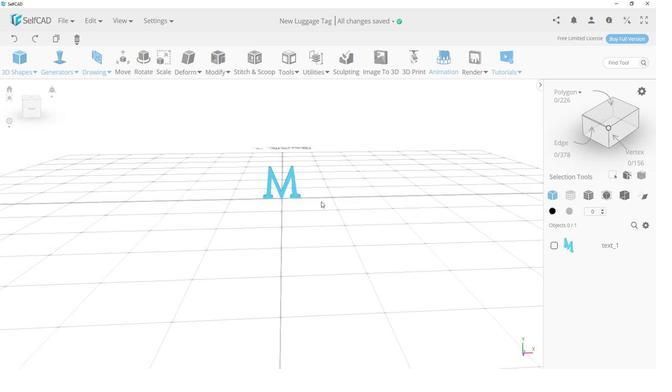 
Action: Key pressed ctrl+Z<'\x1a'><'\x1a'><'\x19'>
Screenshot: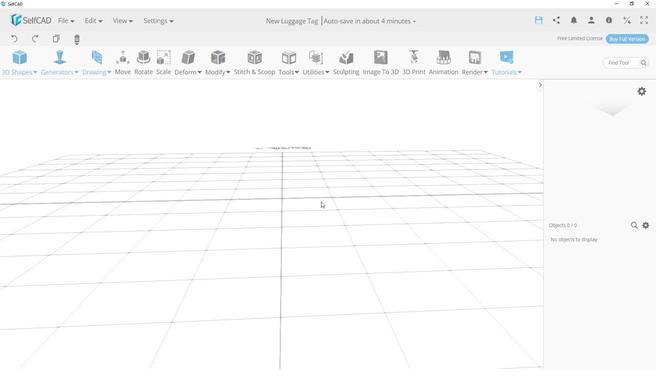 
Action: Mouse moved to (212, 76)
Screenshot: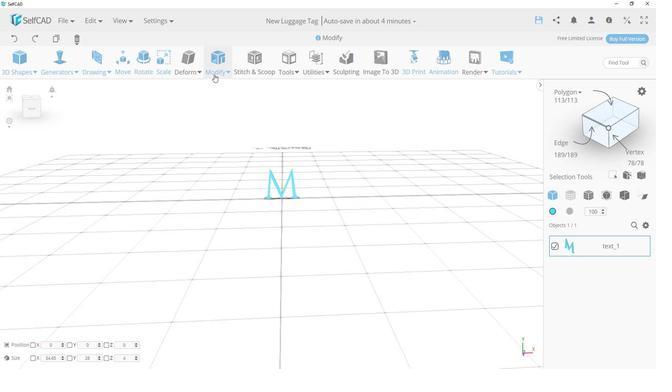 
Action: Mouse pressed left at (212, 76)
Screenshot: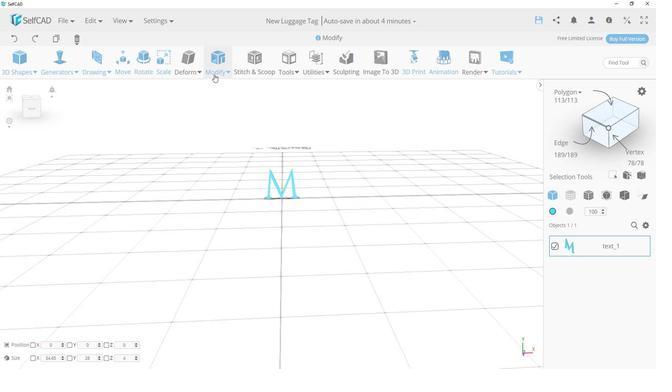 
Action: Mouse moved to (225, 140)
Screenshot: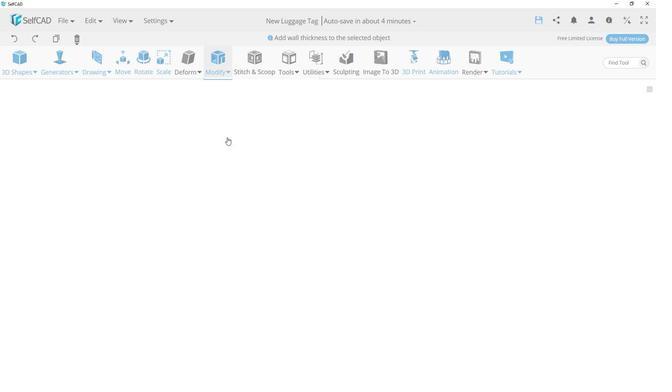 
Action: Mouse pressed left at (225, 140)
Screenshot: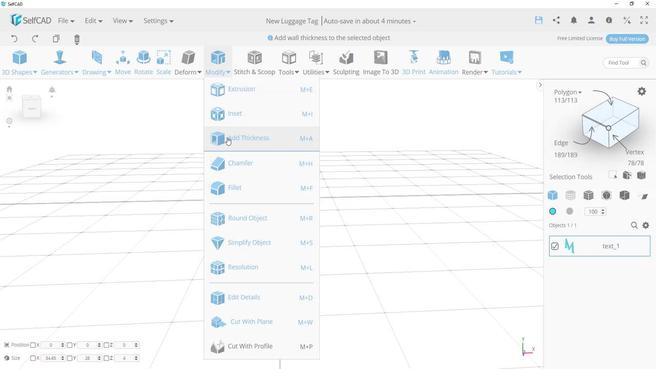 
Action: Mouse moved to (69, 163)
Screenshot: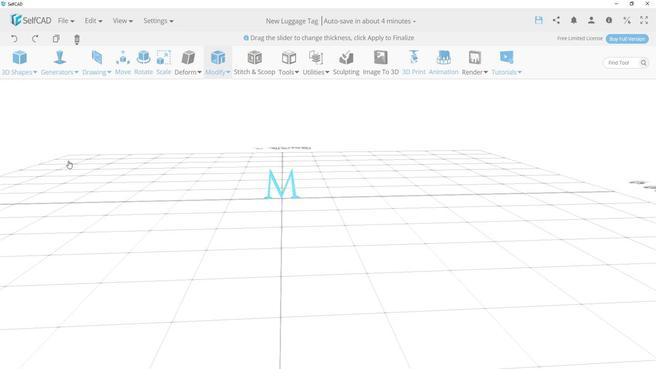 
Action: Mouse pressed left at (69, 163)
Screenshot: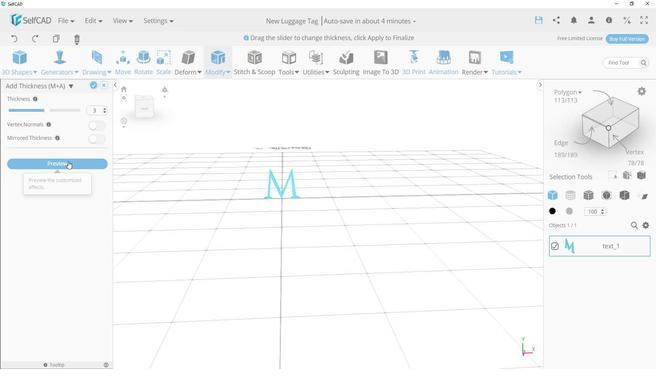 
Action: Mouse moved to (347, 187)
Screenshot: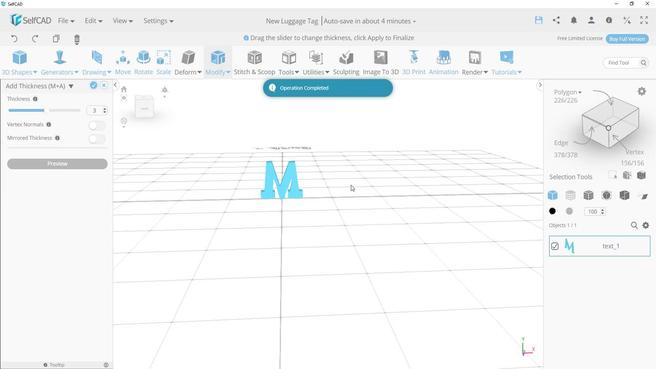 
Action: Mouse pressed left at (347, 187)
Screenshot: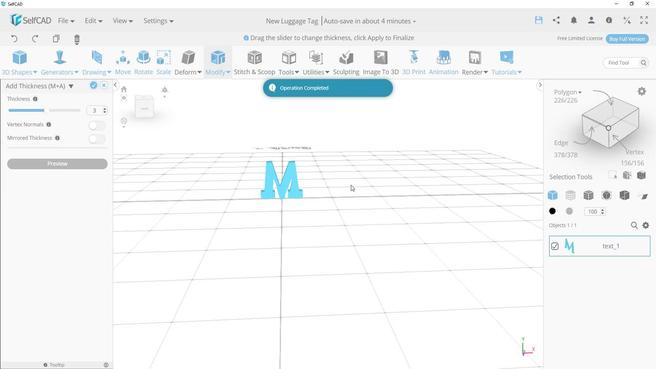 
Action: Mouse moved to (94, 89)
Screenshot: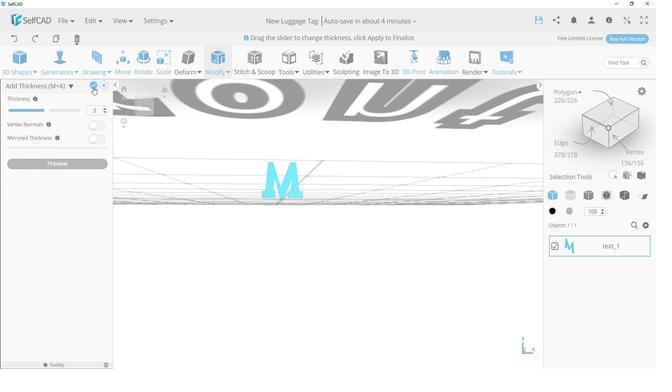
Action: Mouse pressed left at (94, 89)
Screenshot: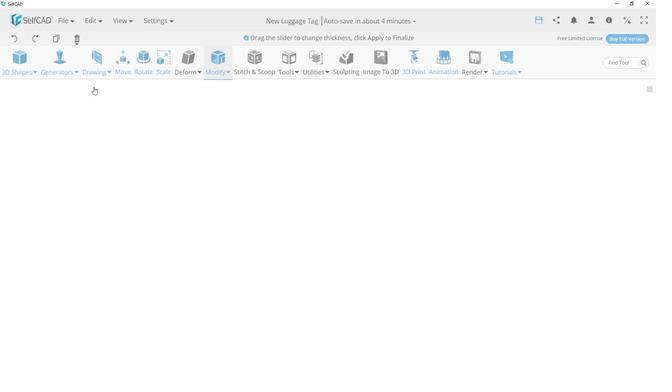
Action: Mouse moved to (332, 168)
Screenshot: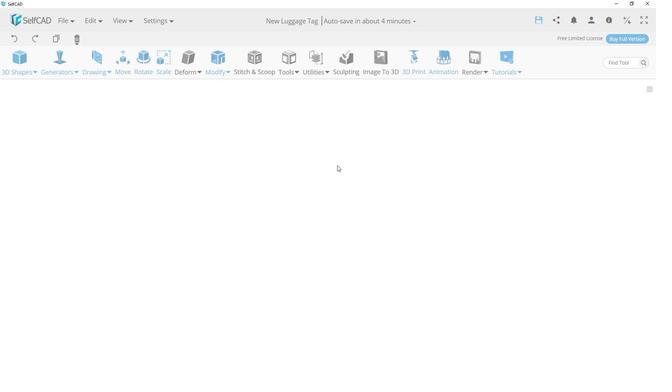 
Action: Mouse pressed left at (332, 168)
Screenshot: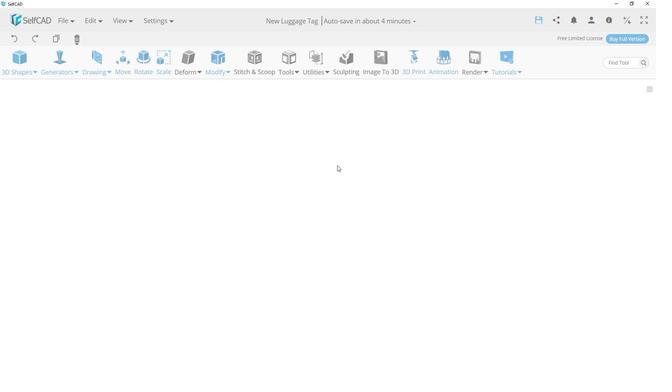 
Action: Mouse moved to (357, 188)
Screenshot: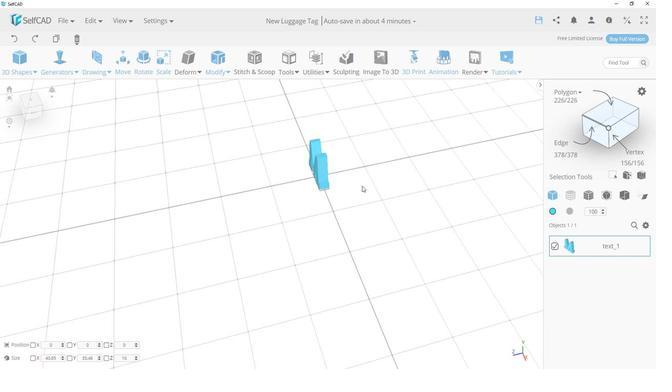 
Action: Mouse pressed left at (357, 188)
Screenshot: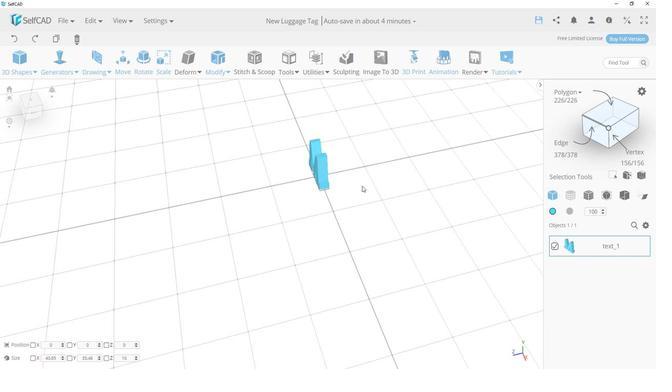 
Action: Mouse moved to (324, 175)
Screenshot: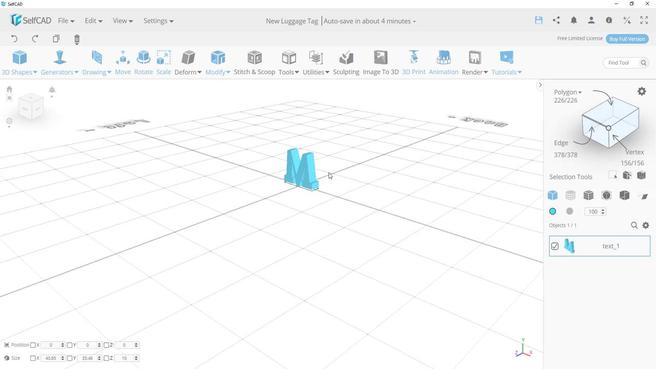 
Action: Mouse pressed left at (324, 175)
